 Task: Look for space in Voiron, France from 9th June, 2023 to 16th June, 2023 for 2 adults in price range Rs.8000 to Rs.16000. Place can be entire place with 2 bedrooms having 2 beds and 1 bathroom. Property type can be house, flat, guest house. Booking option can be shelf check-in. Required host language is English.
Action: Mouse moved to (459, 102)
Screenshot: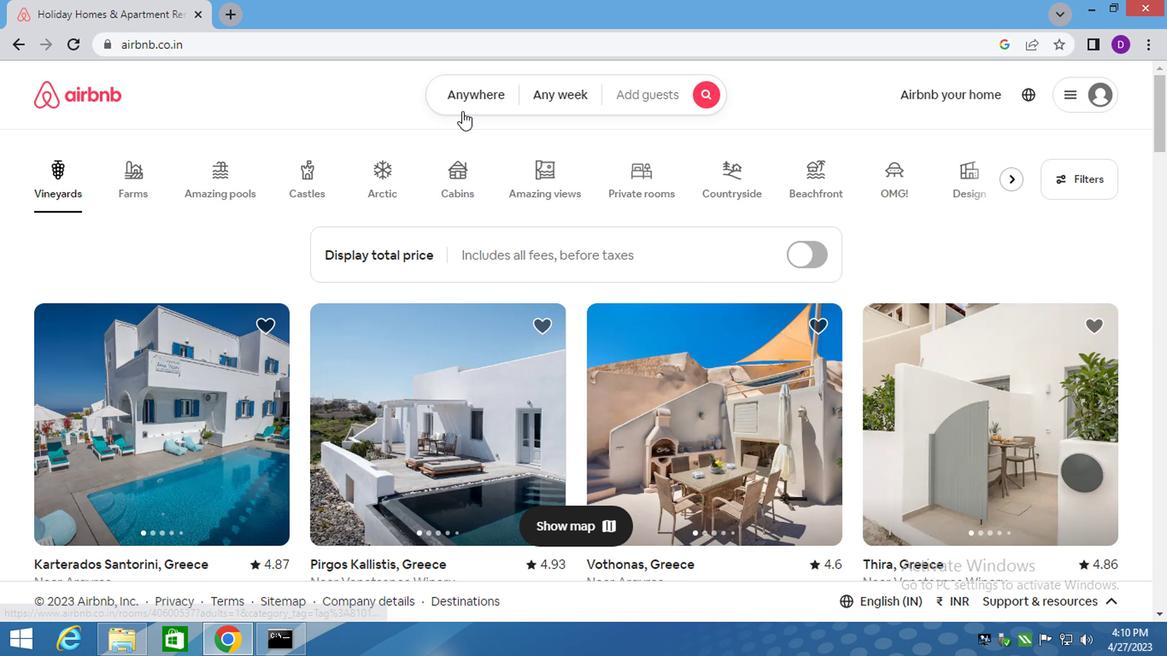 
Action: Mouse pressed left at (459, 102)
Screenshot: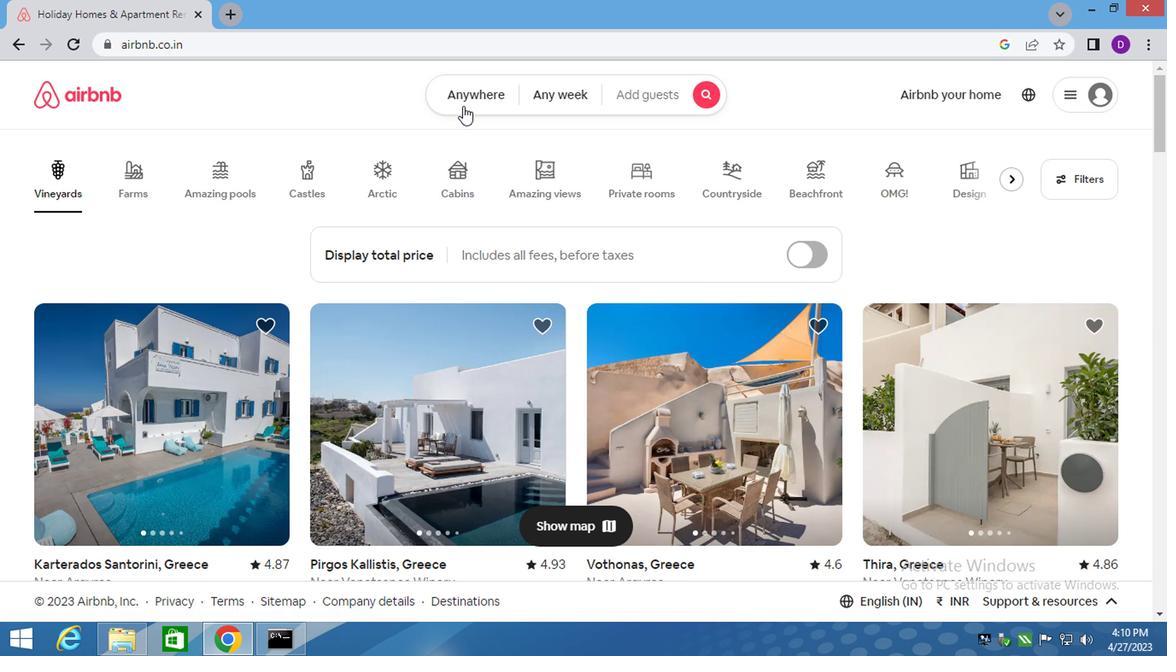 
Action: Mouse moved to (297, 164)
Screenshot: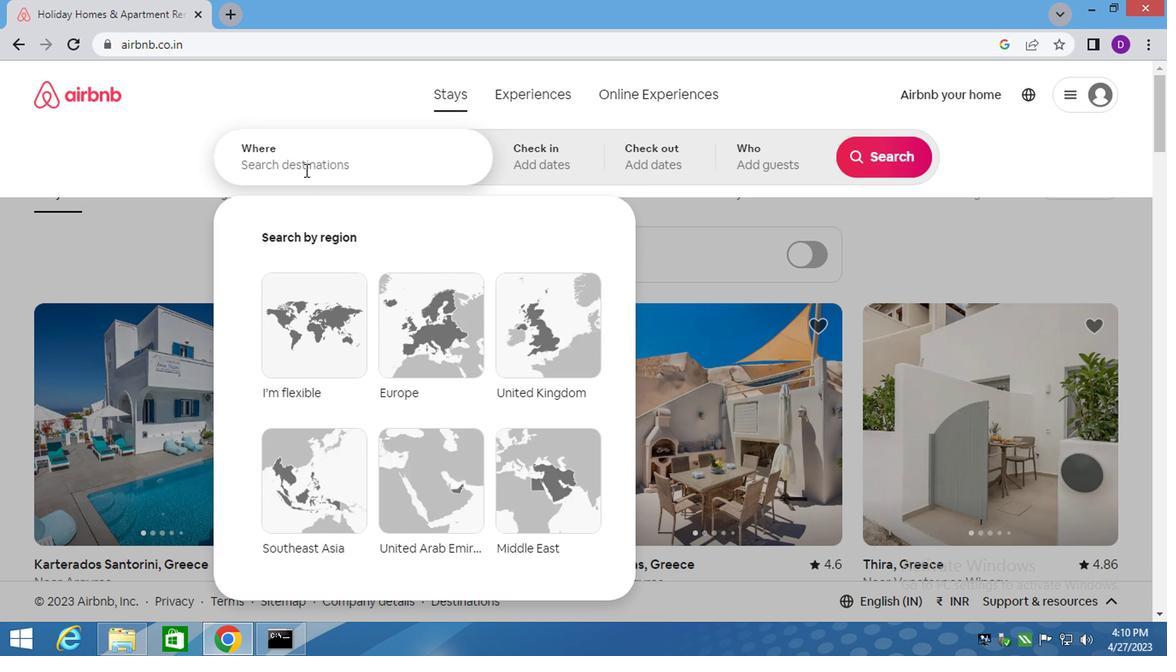 
Action: Mouse pressed left at (297, 164)
Screenshot: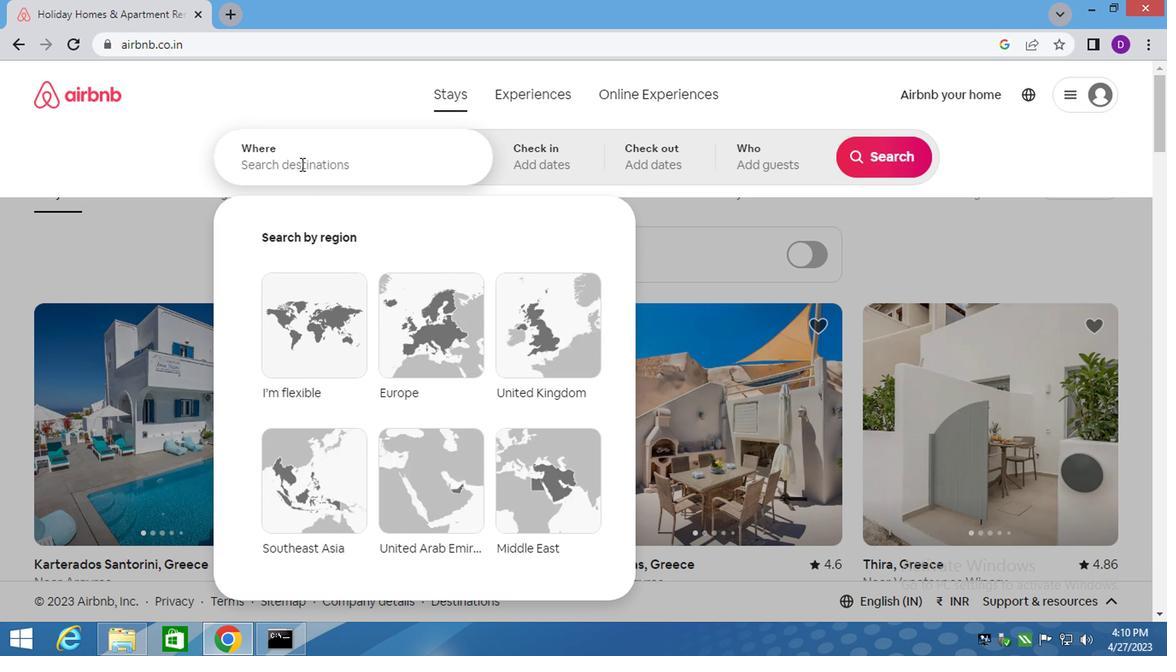 
Action: Key pressed bo<Key.backspace><Key.backspace>voiron,<Key.space>fram<Key.down><Key.enter>
Screenshot: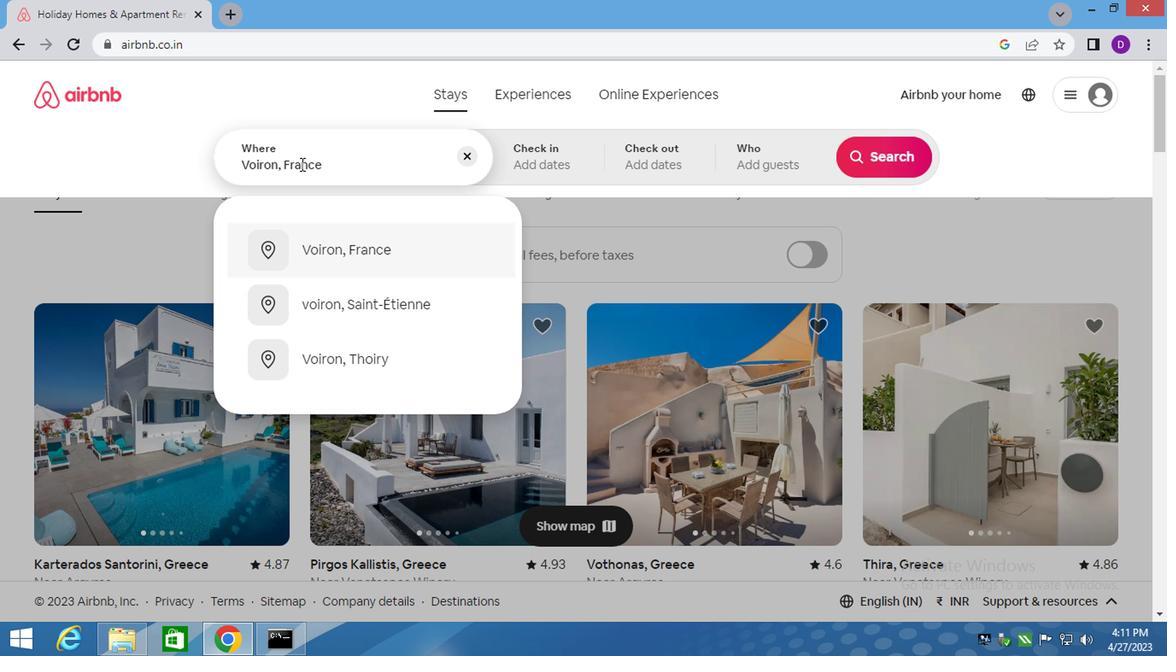 
Action: Mouse moved to (874, 297)
Screenshot: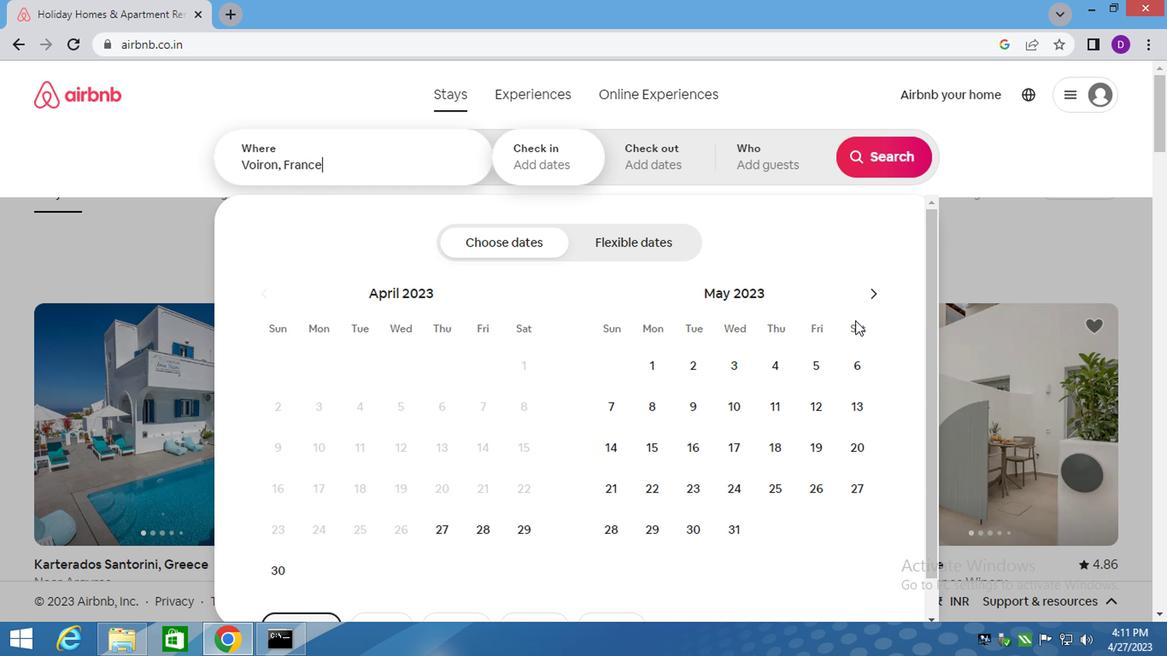 
Action: Mouse pressed left at (874, 297)
Screenshot: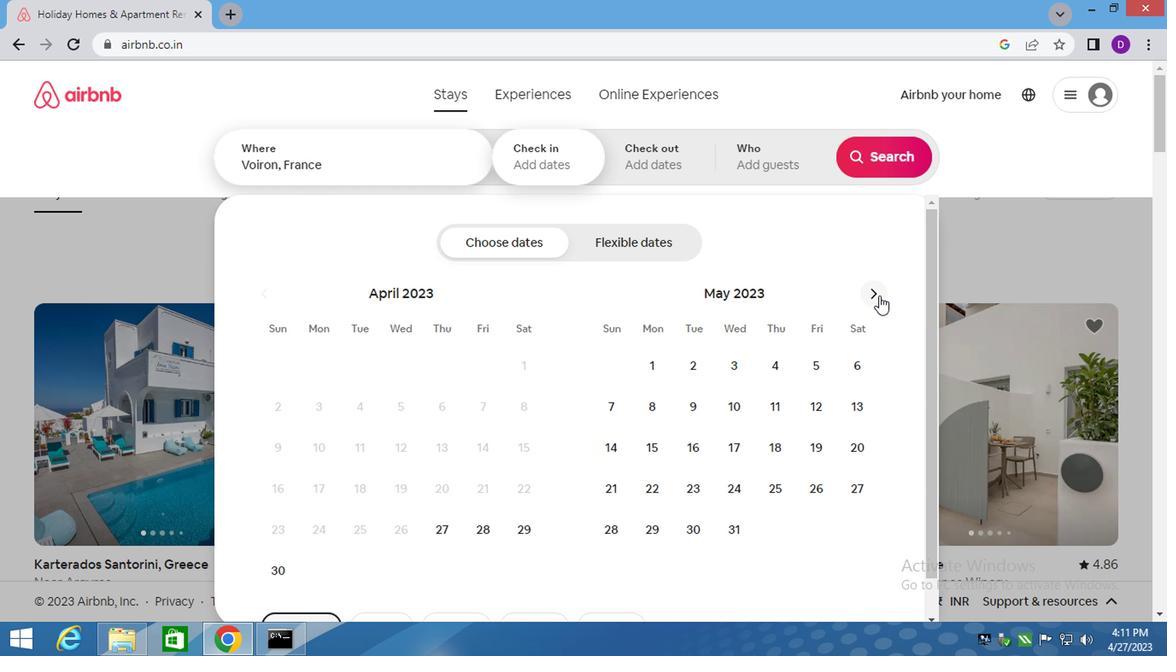 
Action: Mouse moved to (819, 404)
Screenshot: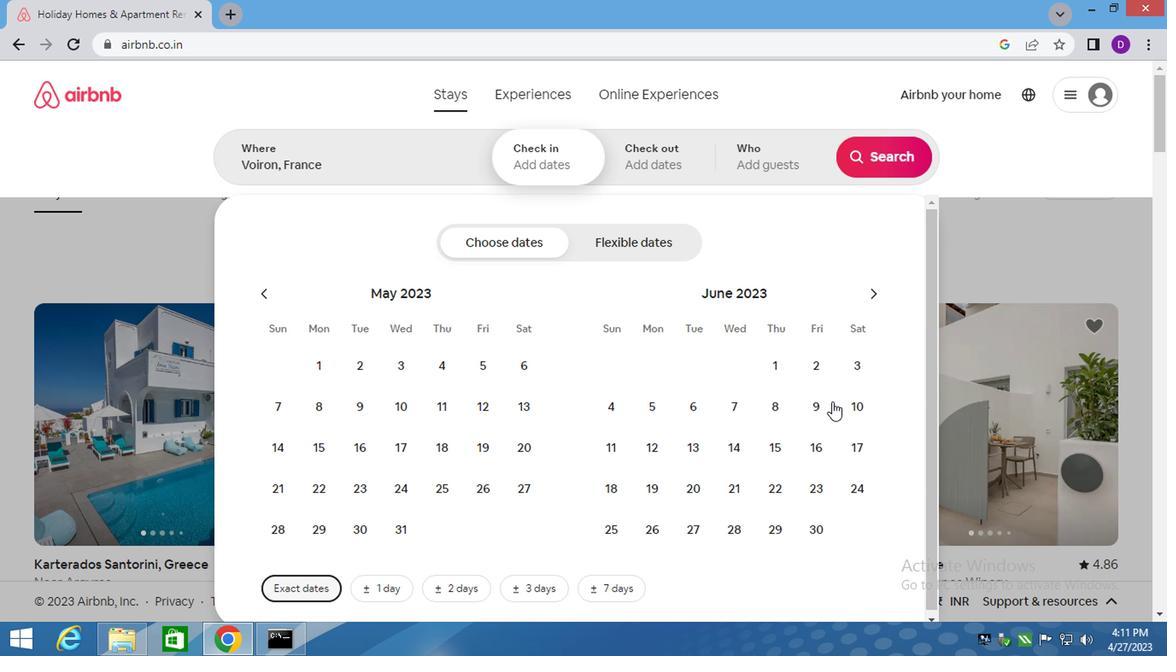 
Action: Mouse pressed left at (819, 404)
Screenshot: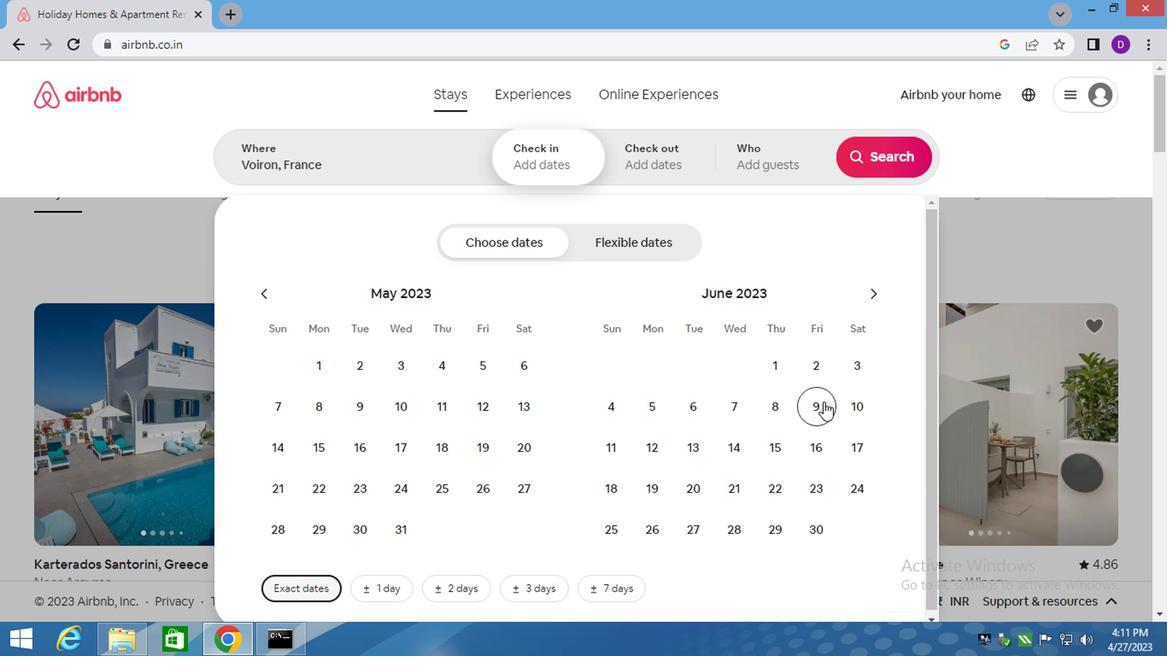 
Action: Mouse moved to (814, 452)
Screenshot: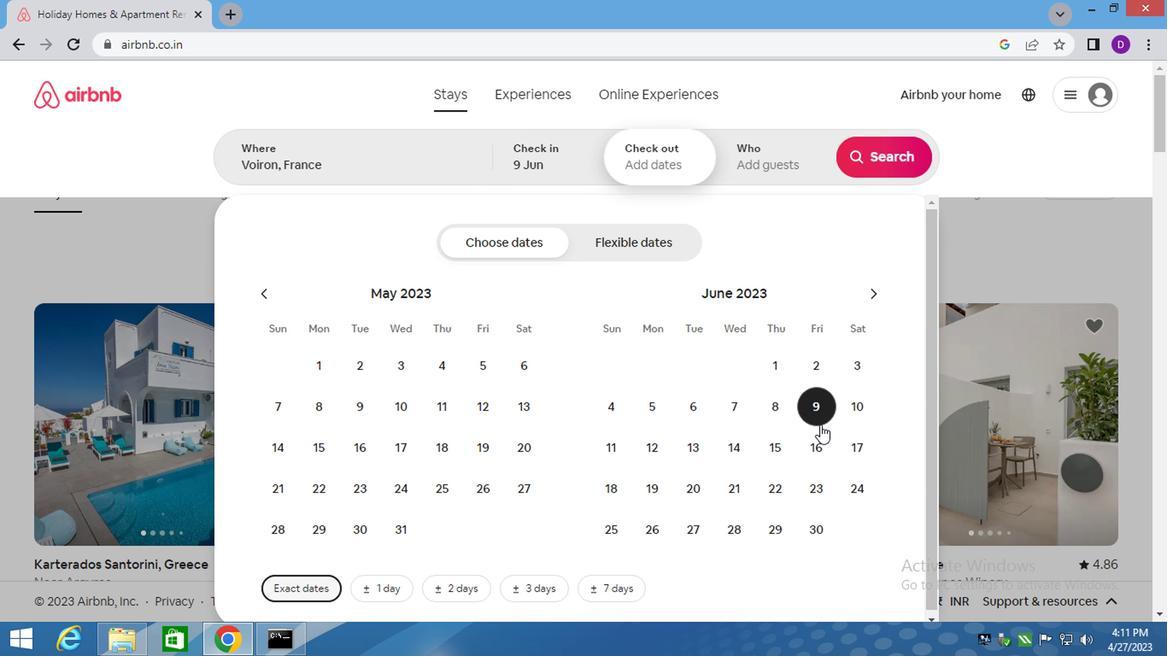 
Action: Mouse pressed left at (814, 452)
Screenshot: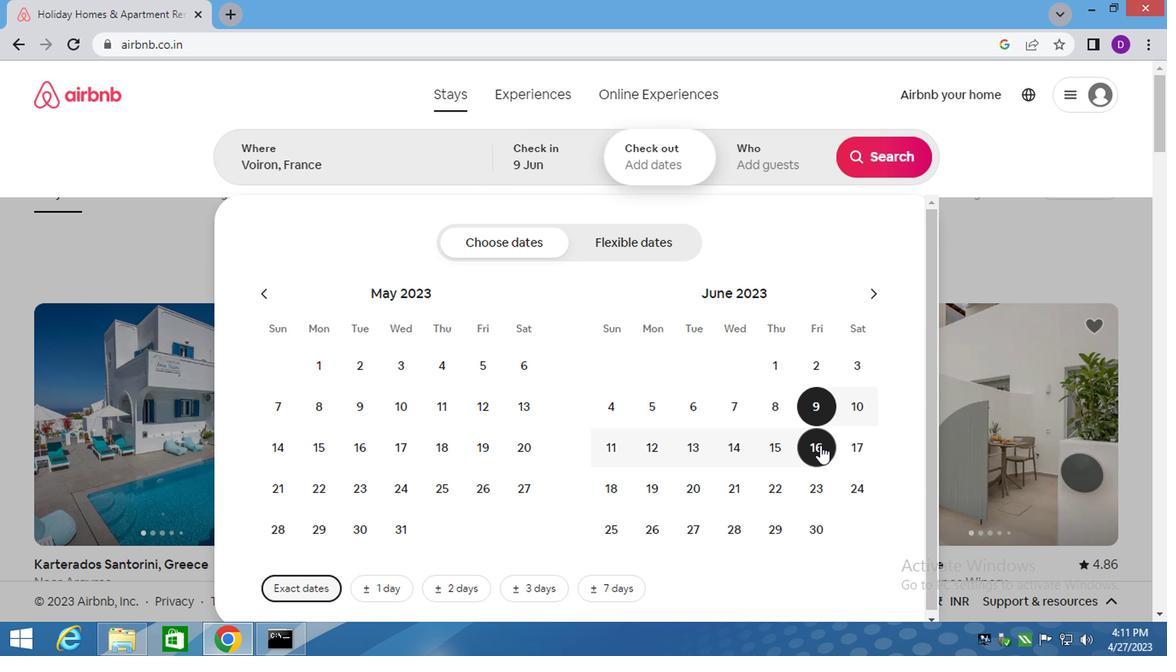 
Action: Mouse moved to (741, 161)
Screenshot: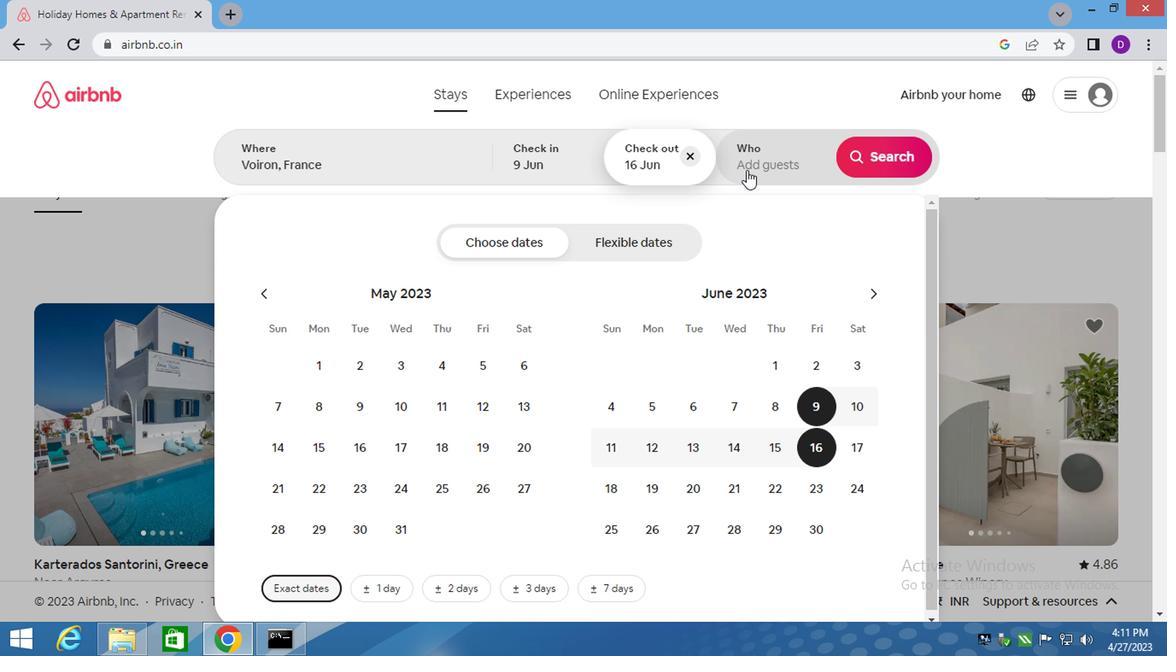 
Action: Mouse pressed left at (741, 161)
Screenshot: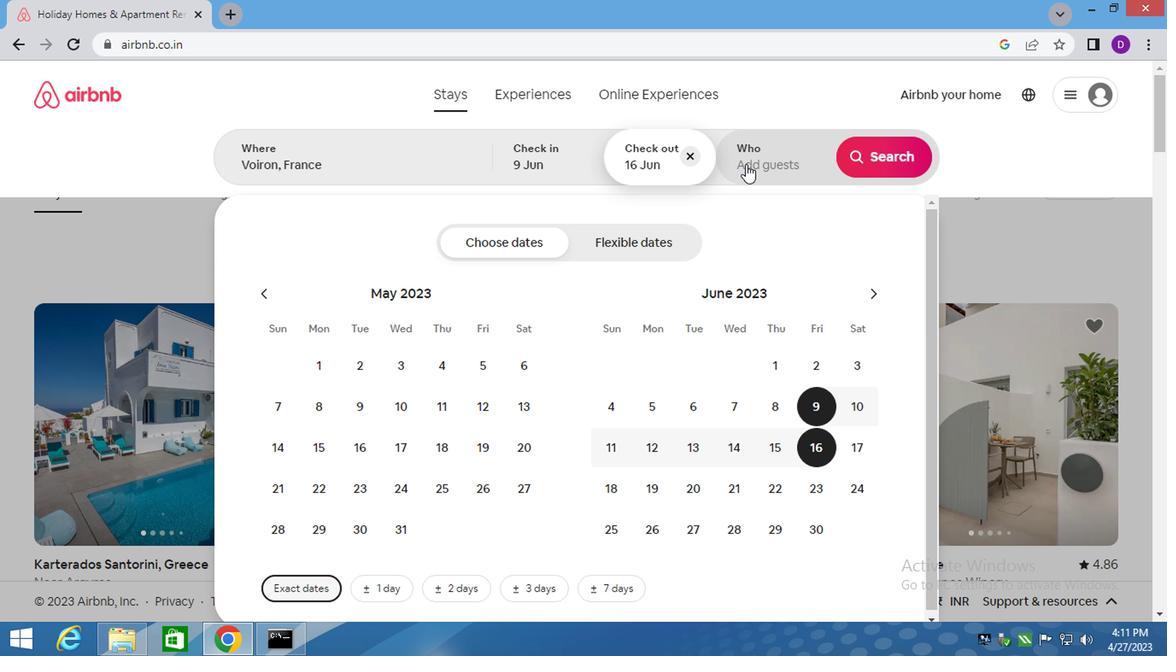 
Action: Mouse moved to (886, 246)
Screenshot: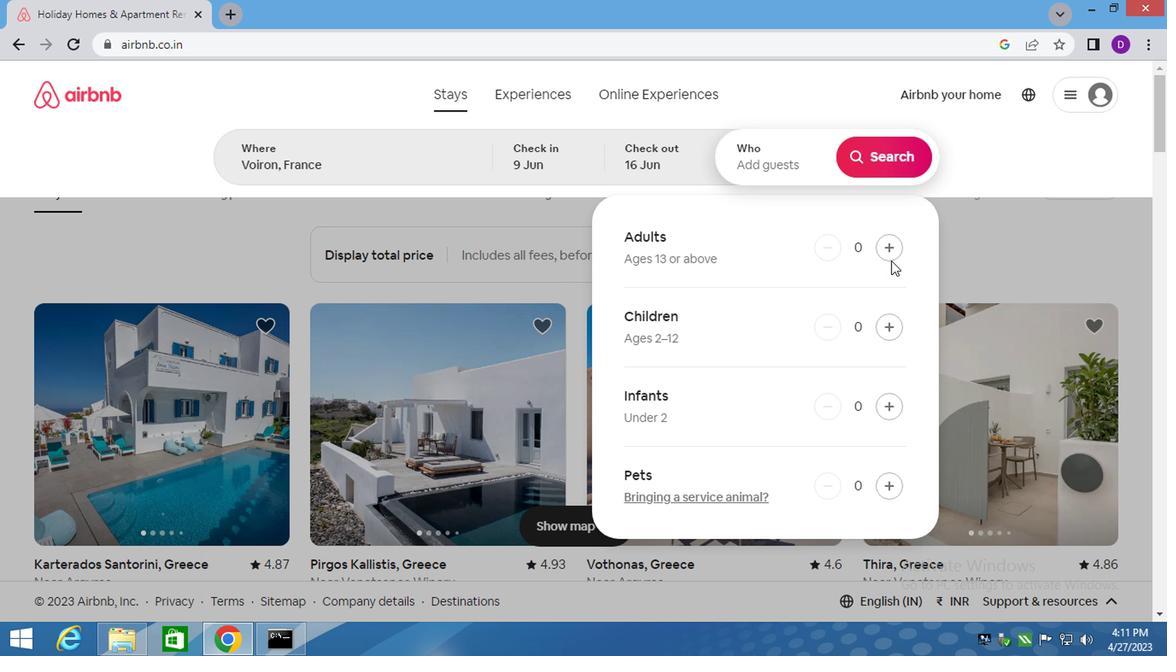 
Action: Mouse pressed left at (886, 246)
Screenshot: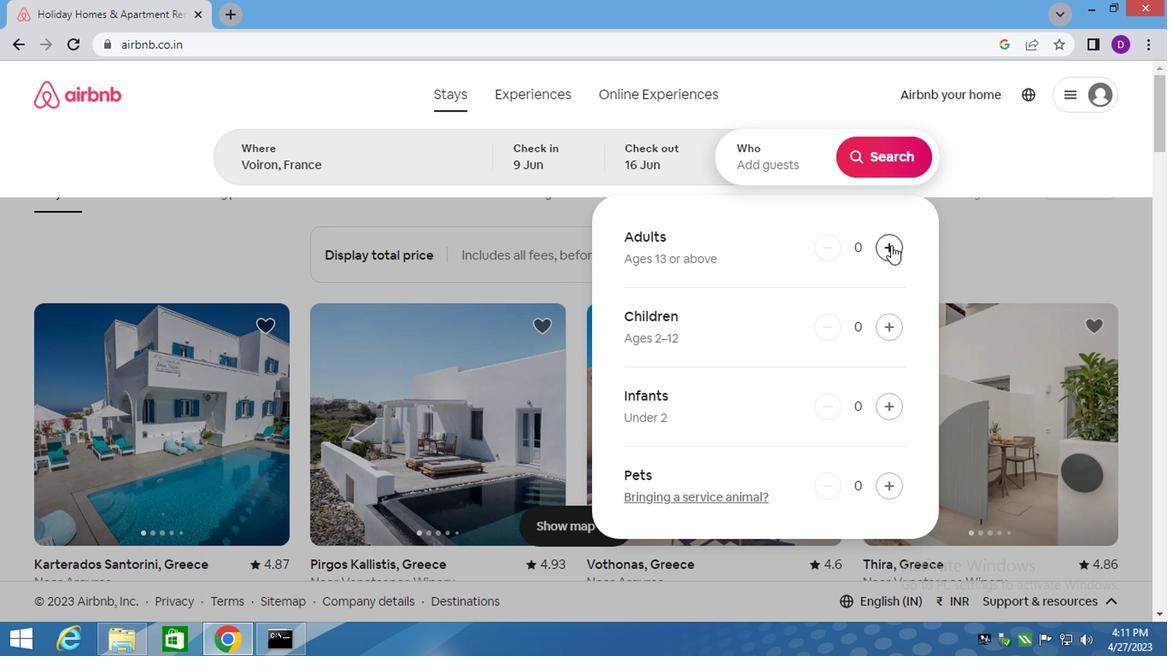 
Action: Mouse pressed left at (886, 246)
Screenshot: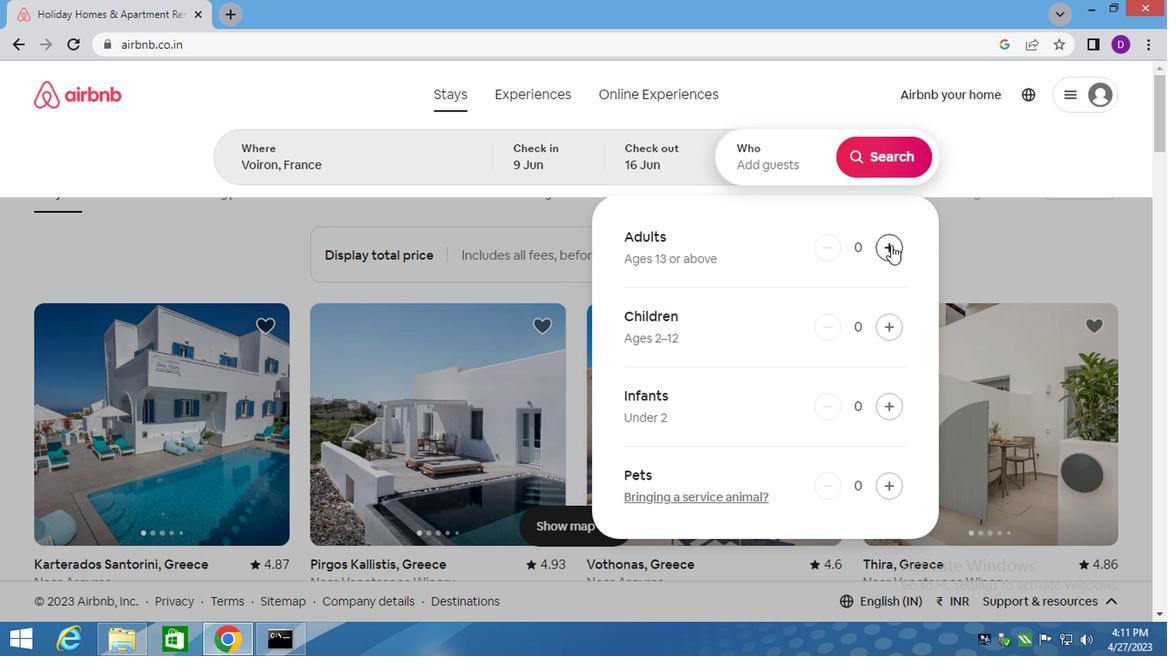 
Action: Mouse moved to (888, 153)
Screenshot: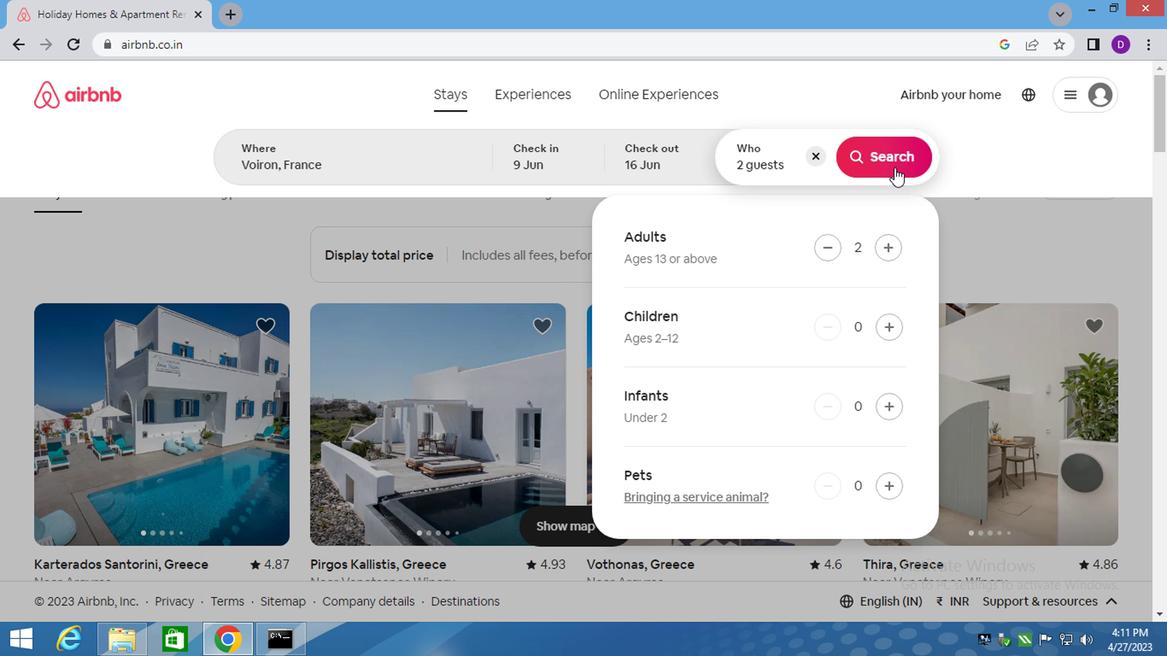 
Action: Mouse pressed left at (888, 153)
Screenshot: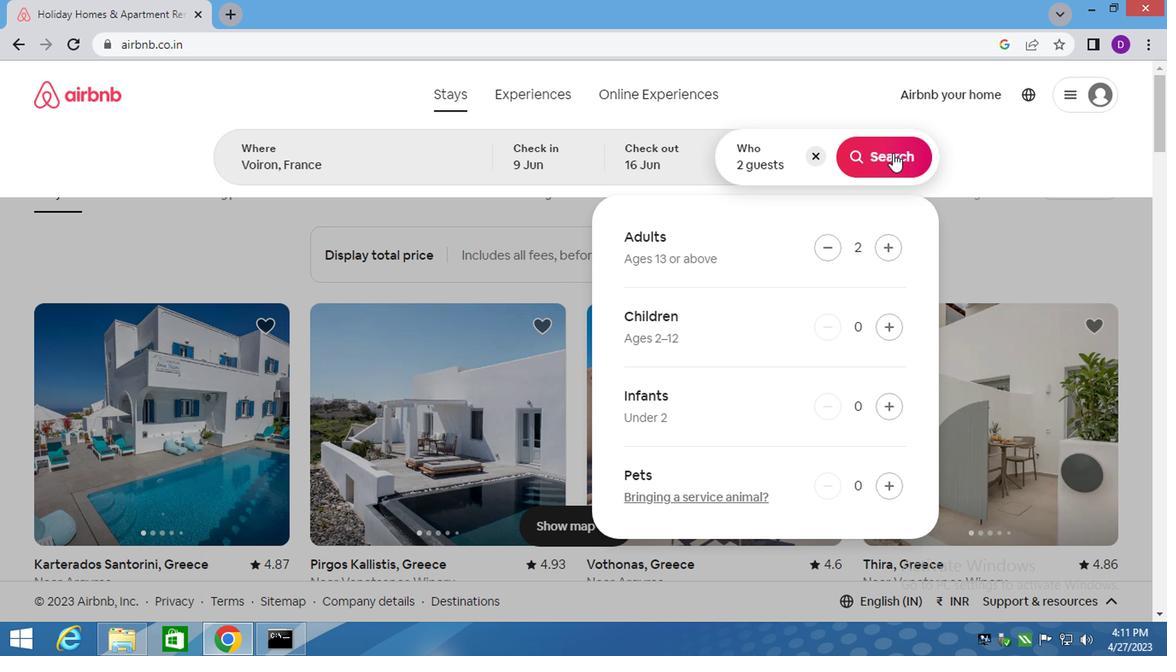
Action: Mouse moved to (1062, 161)
Screenshot: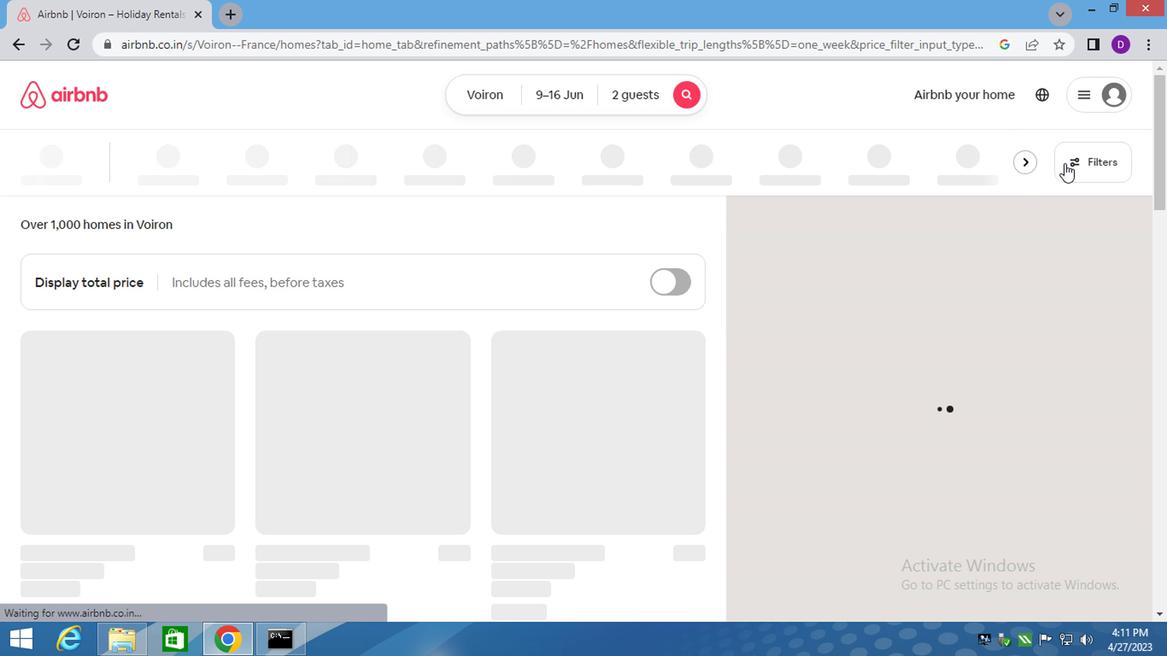 
Action: Mouse pressed left at (1062, 161)
Screenshot: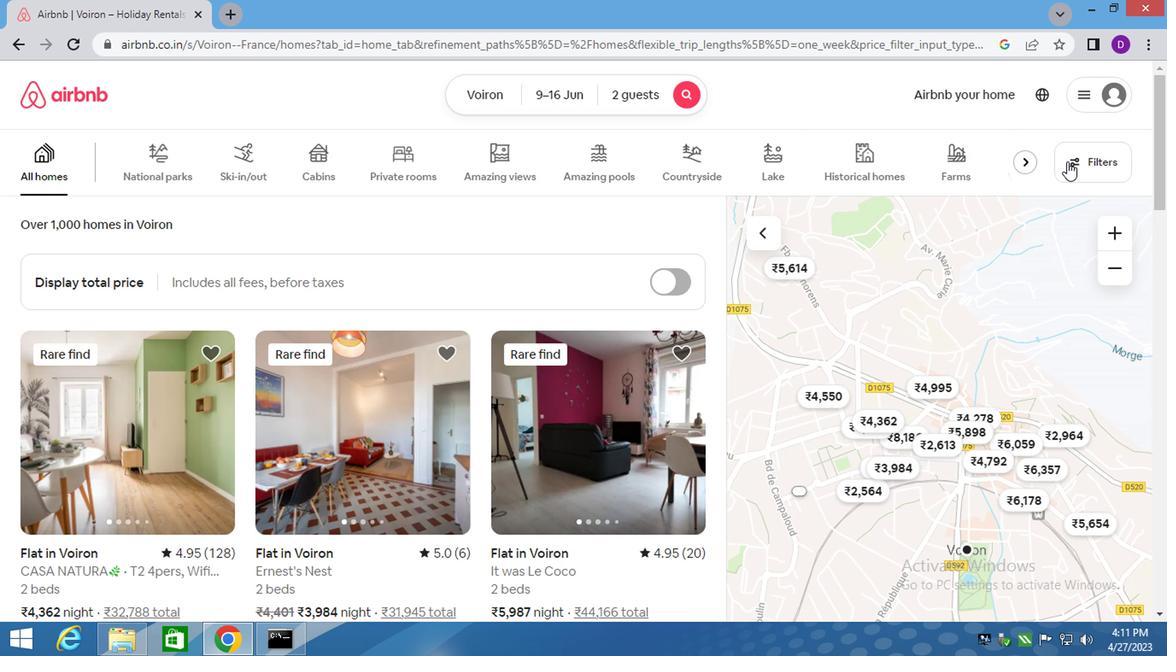 
Action: Mouse moved to (362, 383)
Screenshot: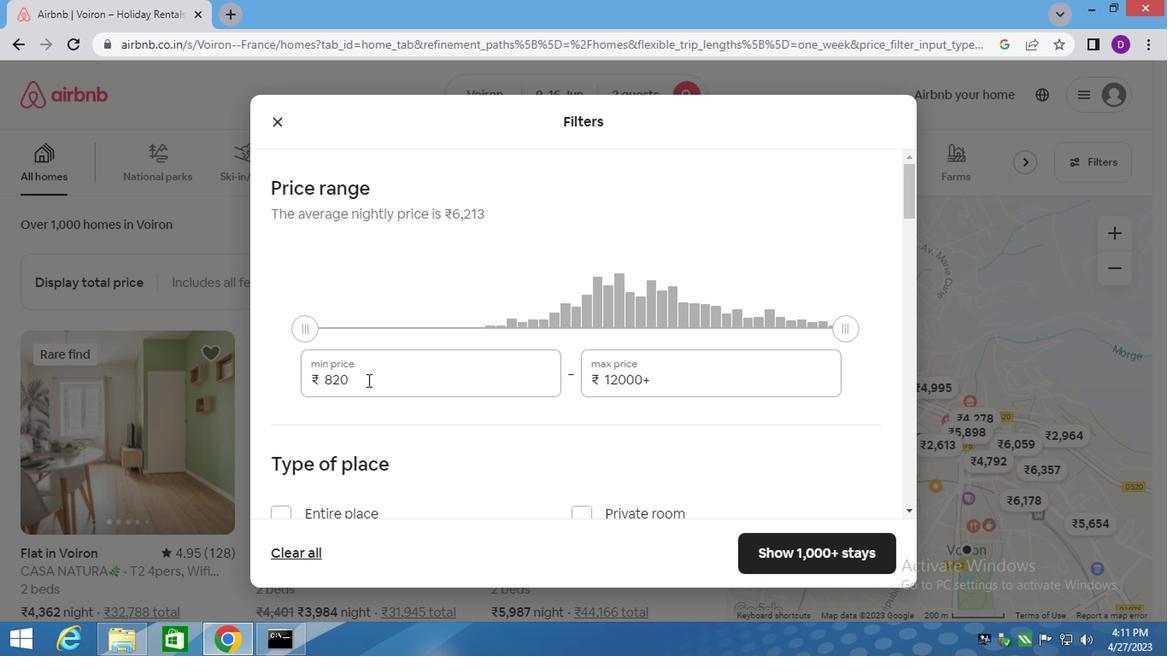 
Action: Mouse pressed left at (362, 383)
Screenshot: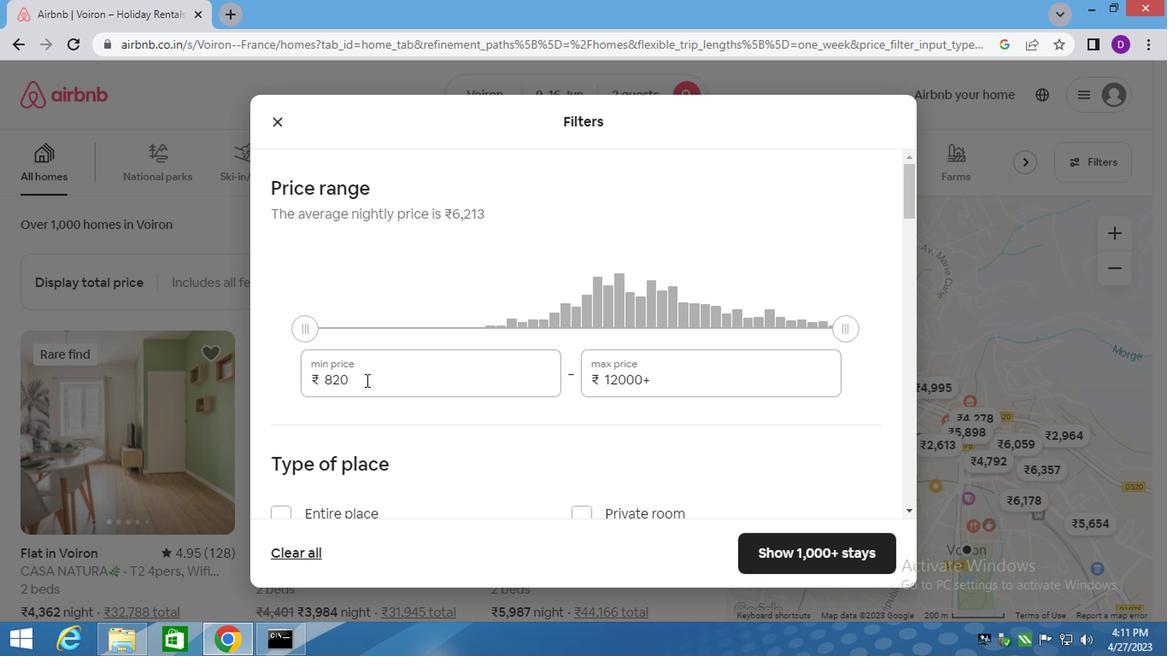 
Action: Mouse pressed left at (362, 383)
Screenshot: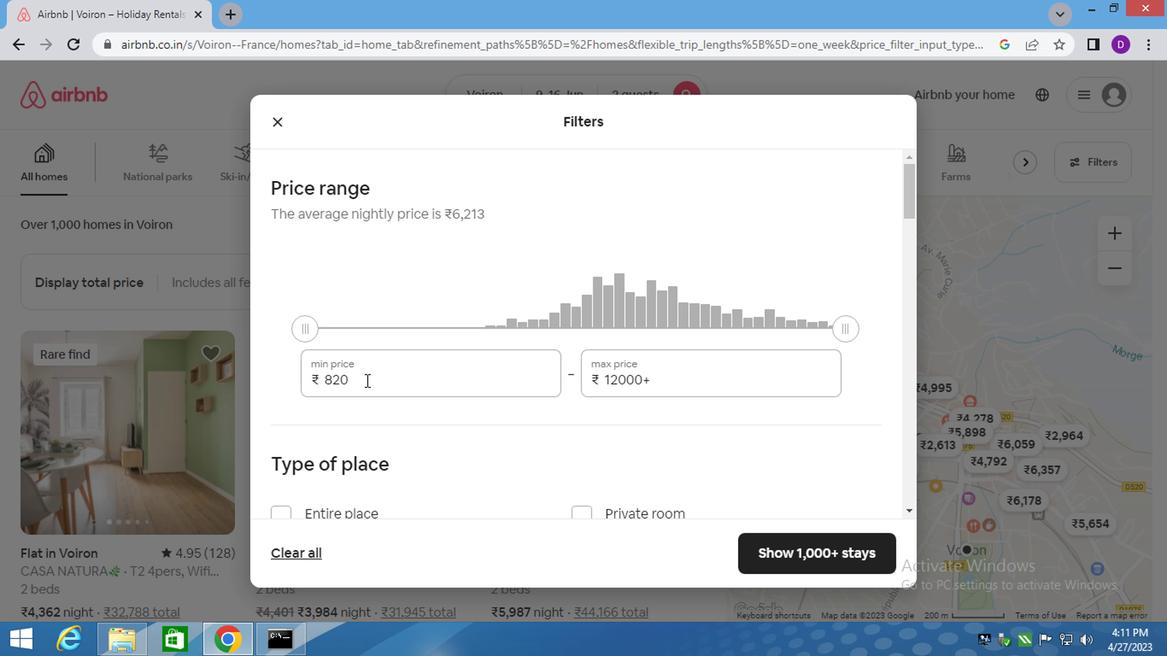 
Action: Key pressed 8000<Key.tab>16000
Screenshot: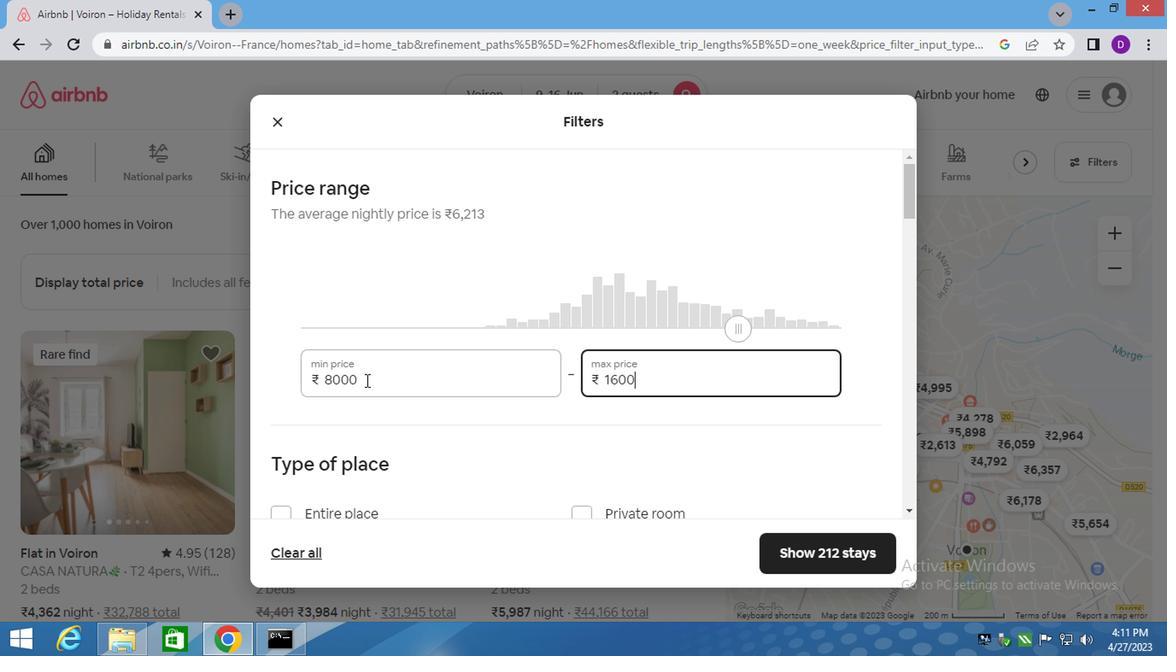 
Action: Mouse moved to (298, 409)
Screenshot: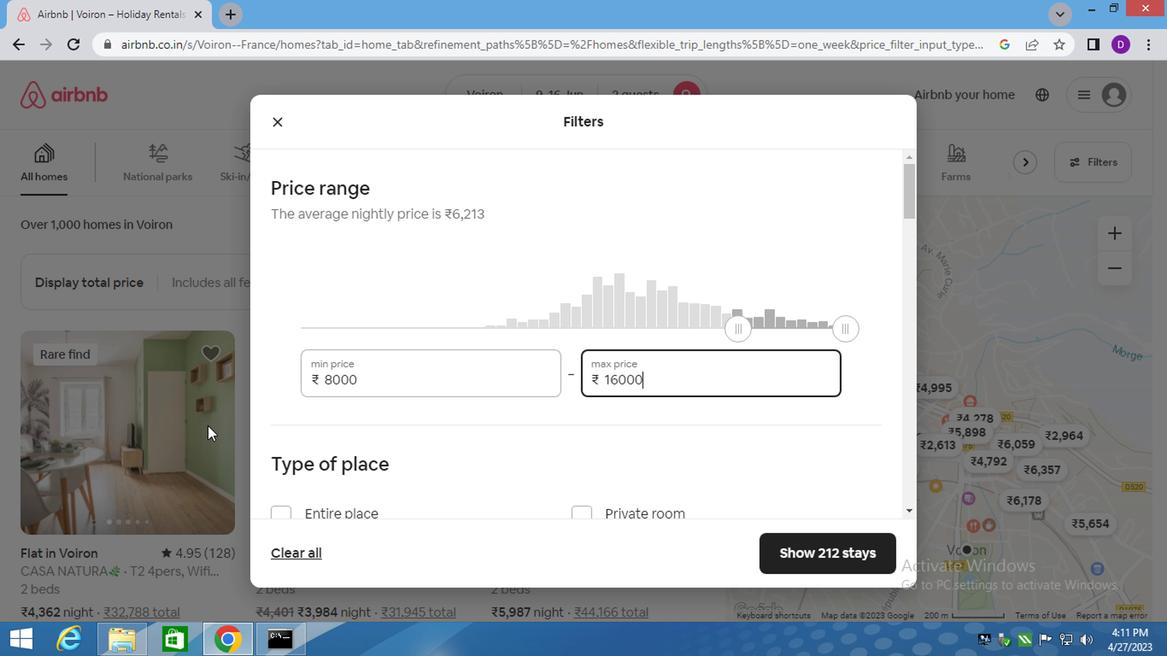 
Action: Mouse scrolled (287, 410) with delta (0, -1)
Screenshot: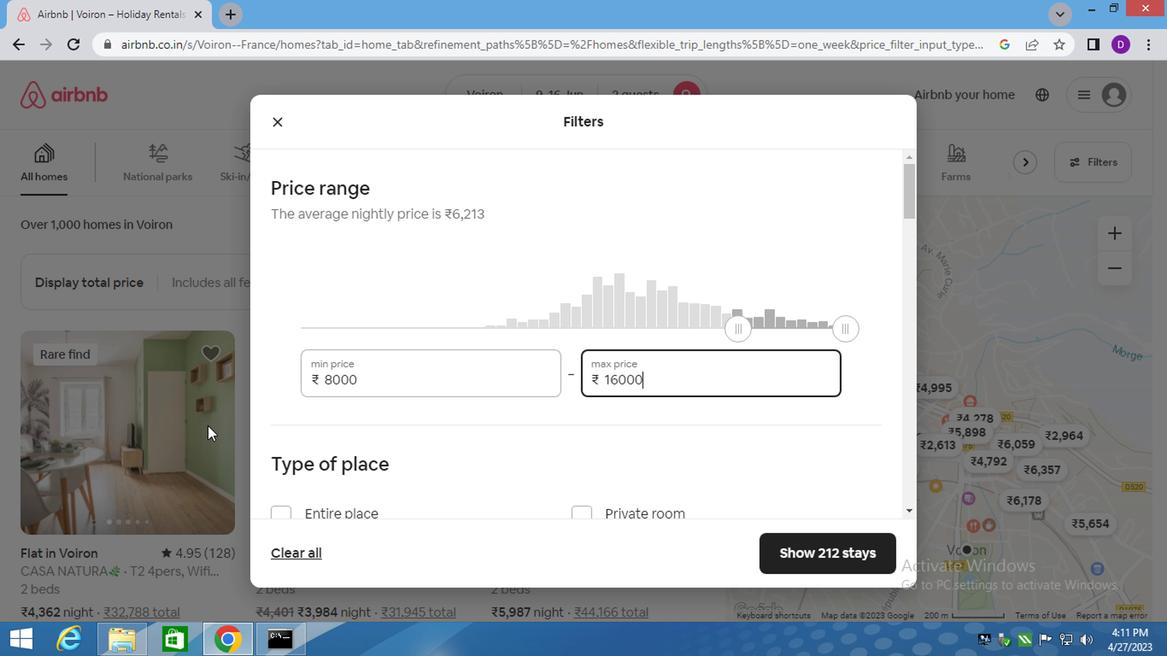 
Action: Mouse moved to (291, 406)
Screenshot: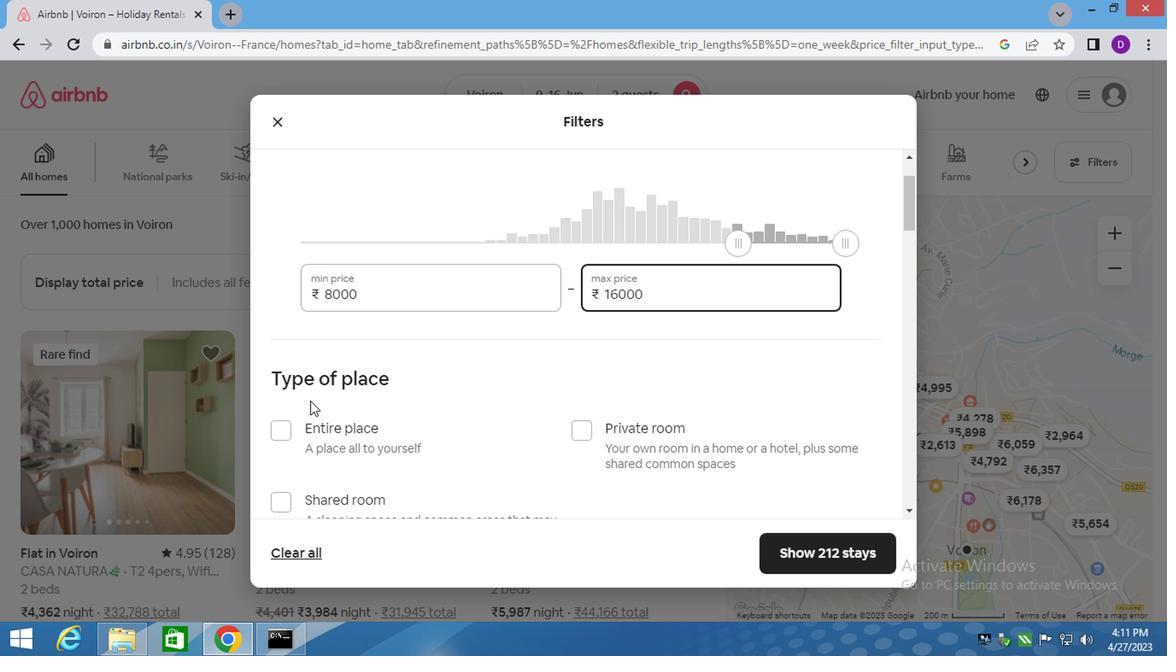 
Action: Mouse scrolled (292, 404) with delta (0, -1)
Screenshot: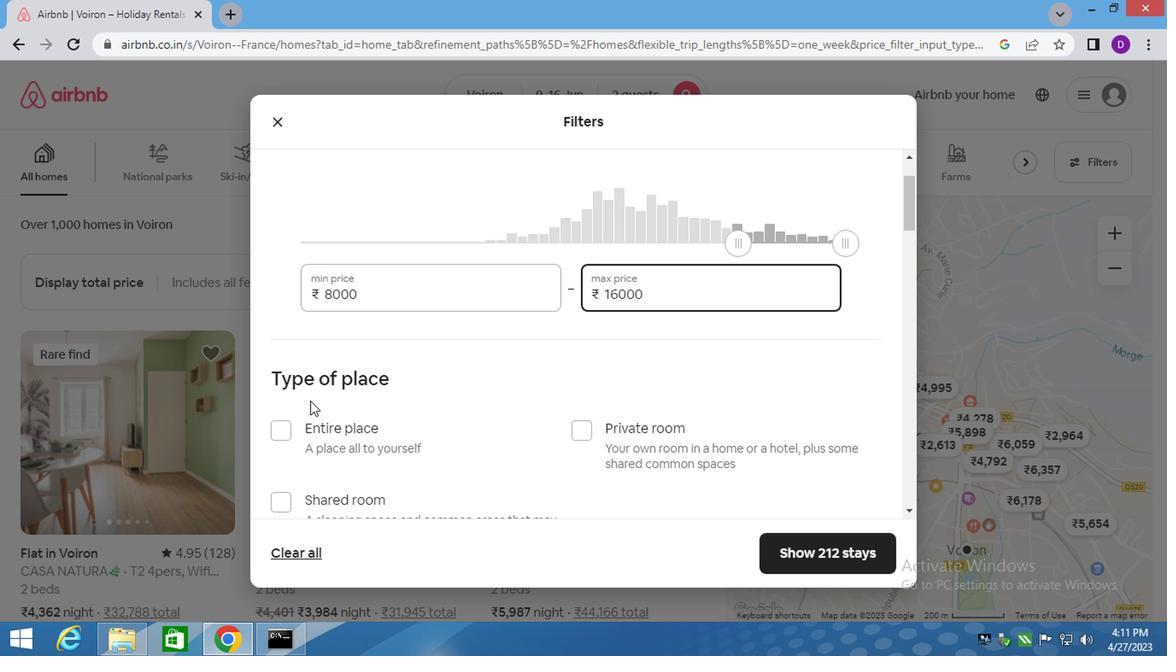 
Action: Mouse moved to (285, 346)
Screenshot: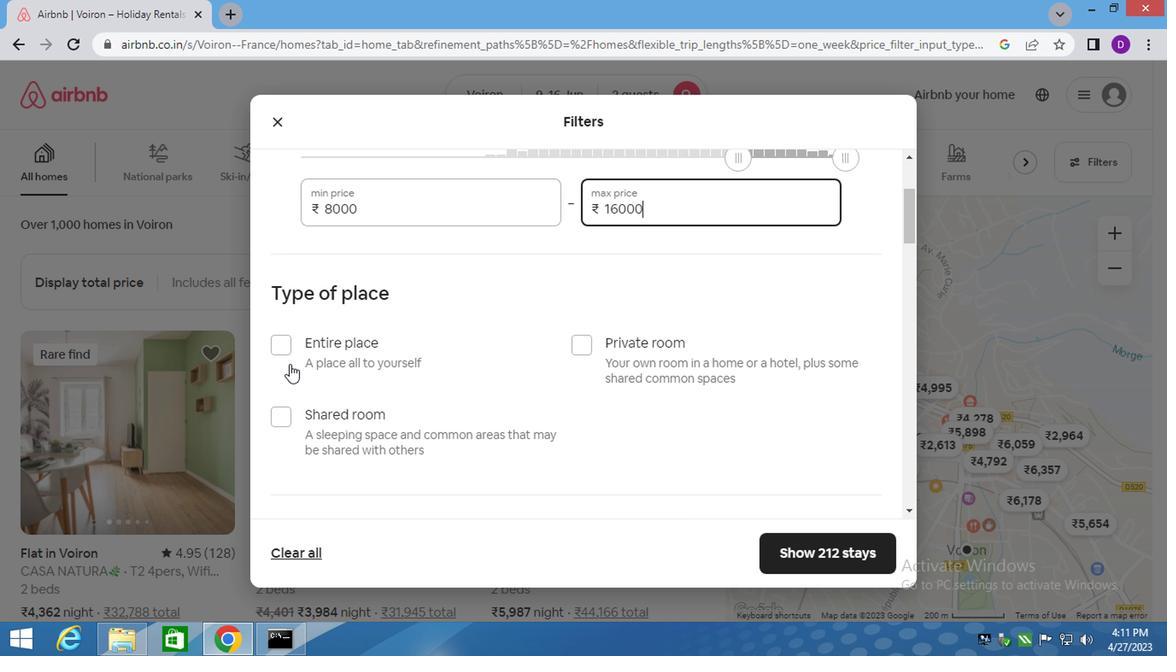 
Action: Mouse pressed left at (285, 346)
Screenshot: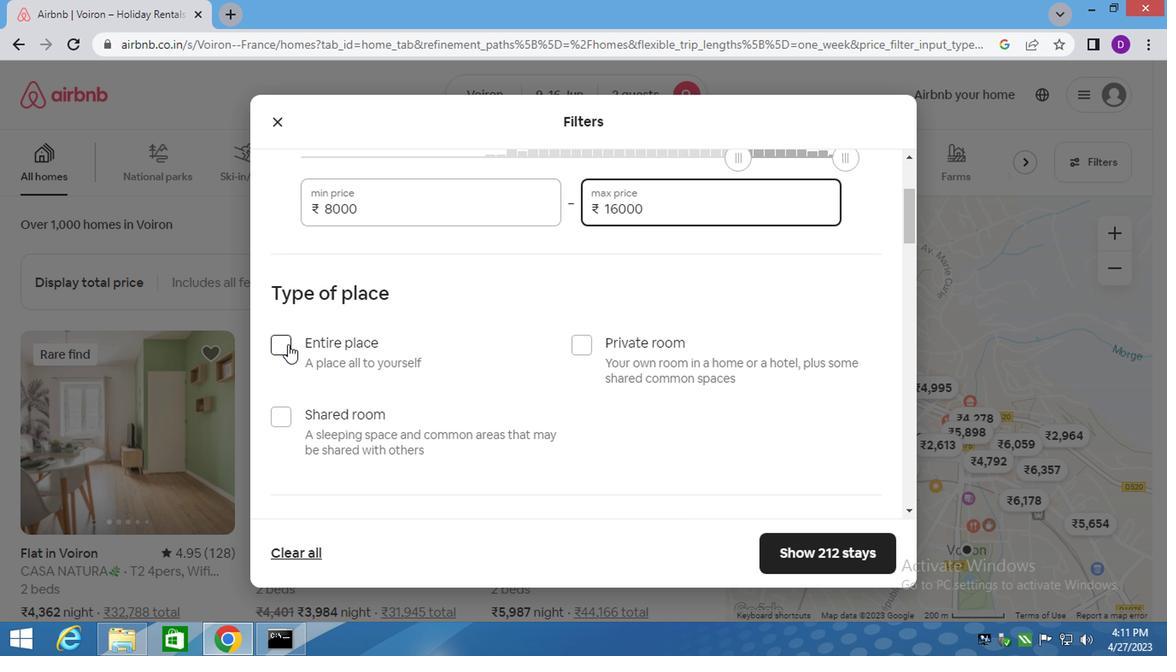 
Action: Mouse moved to (480, 338)
Screenshot: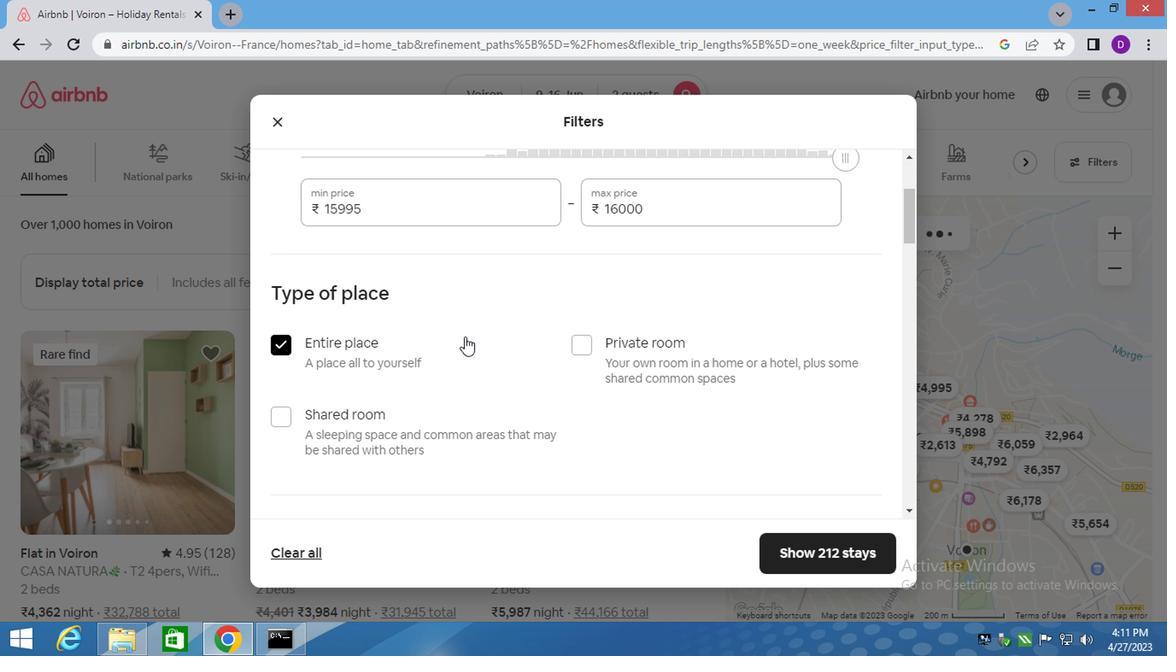 
Action: Mouse scrolled (480, 336) with delta (0, -1)
Screenshot: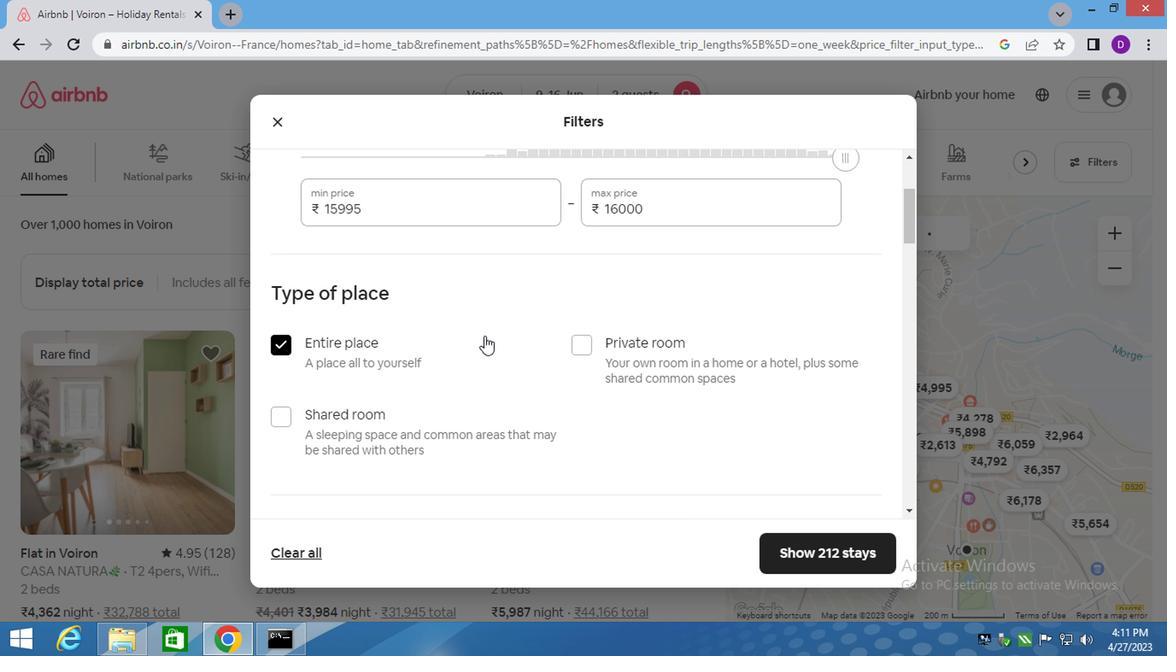 
Action: Mouse scrolled (480, 336) with delta (0, -1)
Screenshot: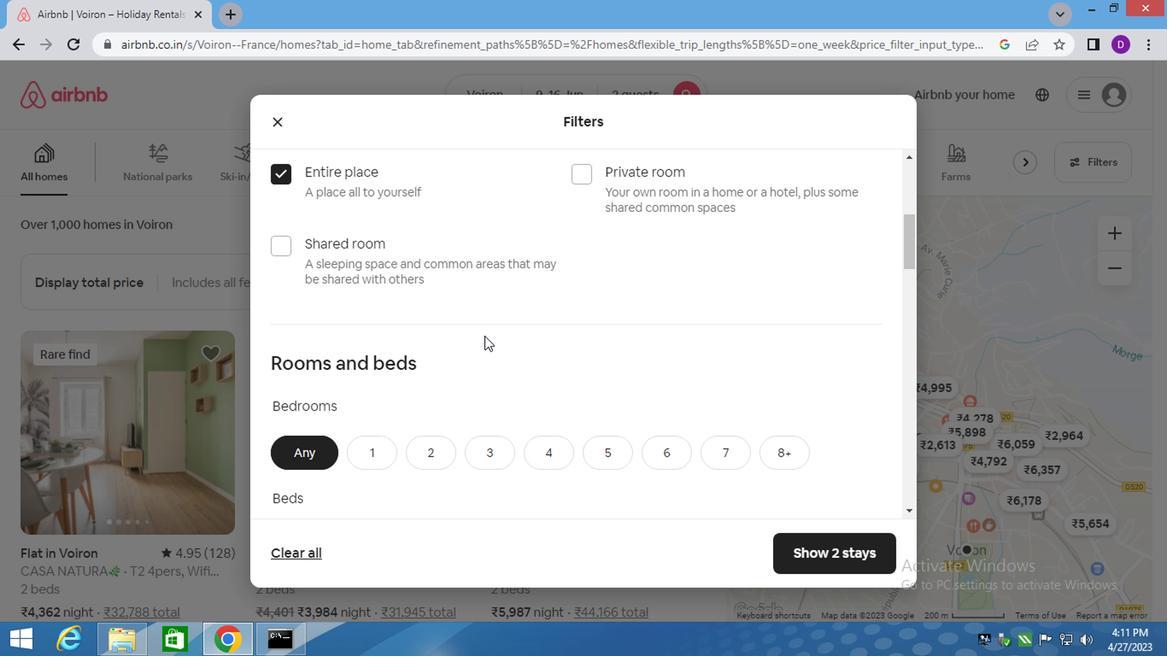 
Action: Mouse scrolled (480, 336) with delta (0, -1)
Screenshot: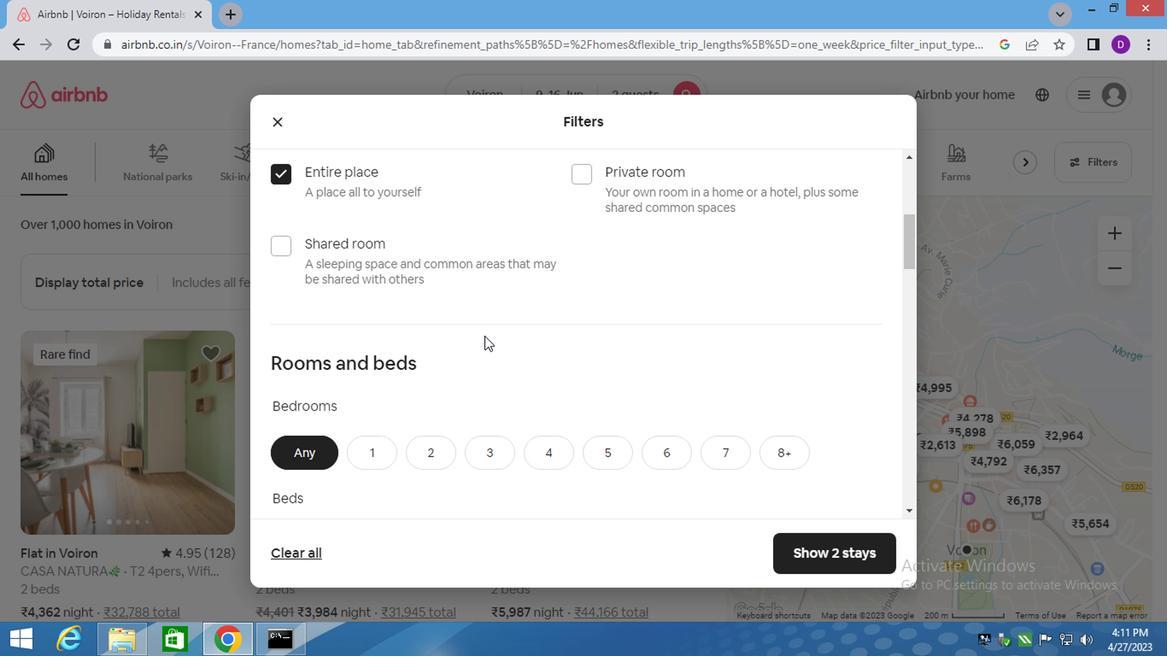 
Action: Mouse moved to (448, 324)
Screenshot: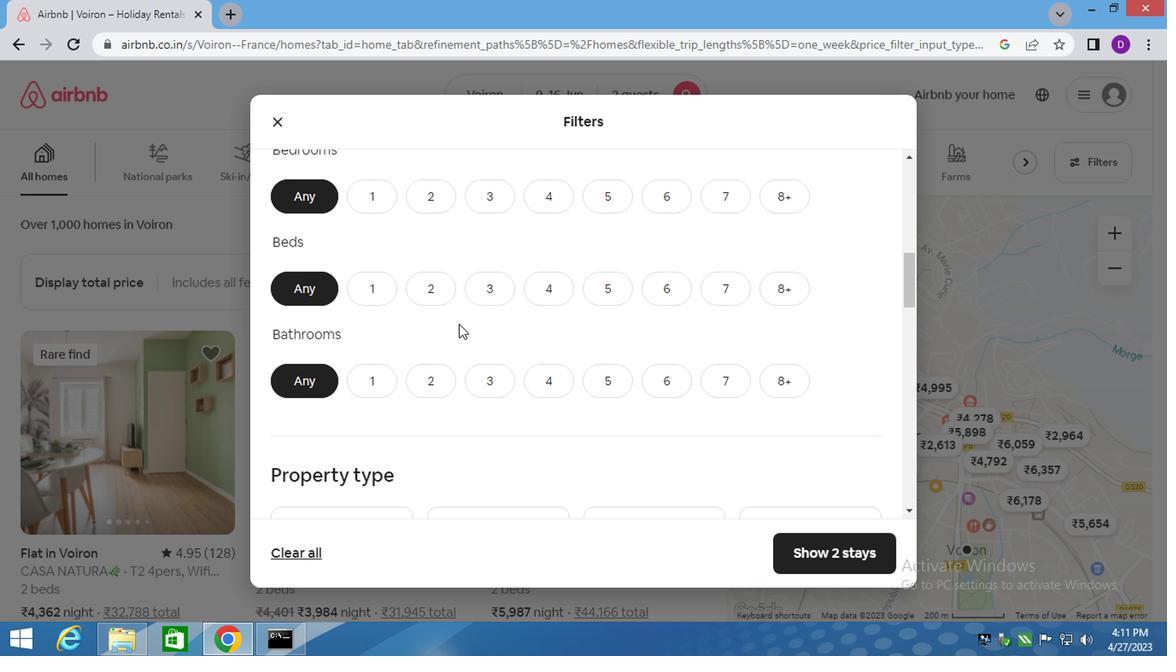 
Action: Mouse scrolled (455, 327) with delta (0, 1)
Screenshot: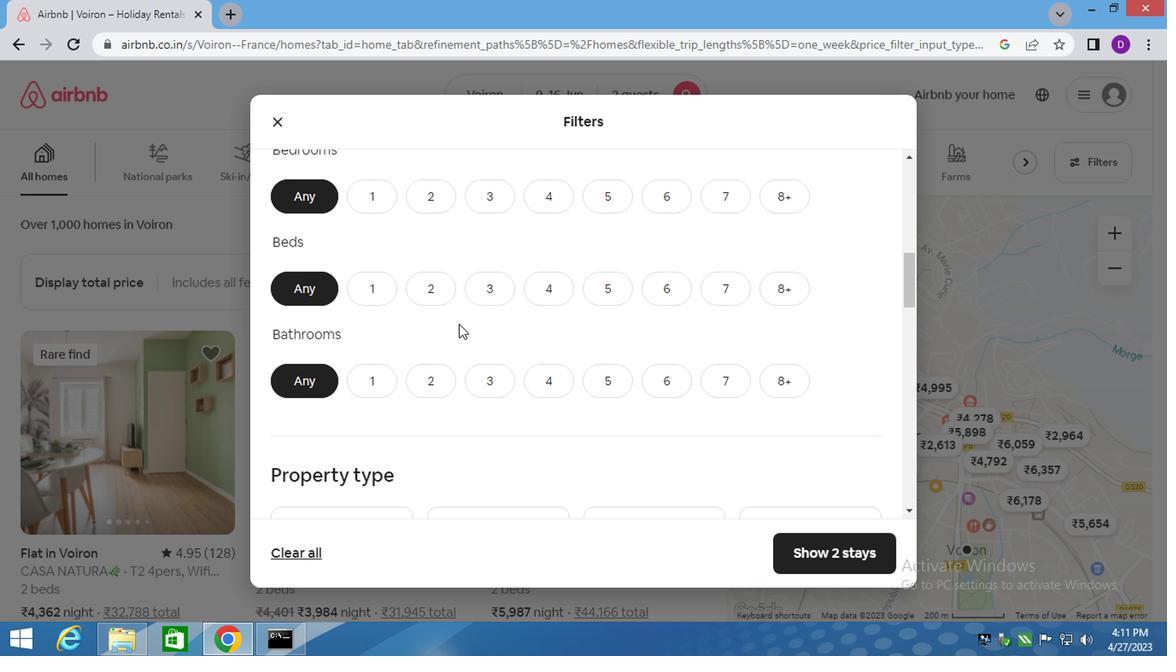 
Action: Mouse moved to (429, 291)
Screenshot: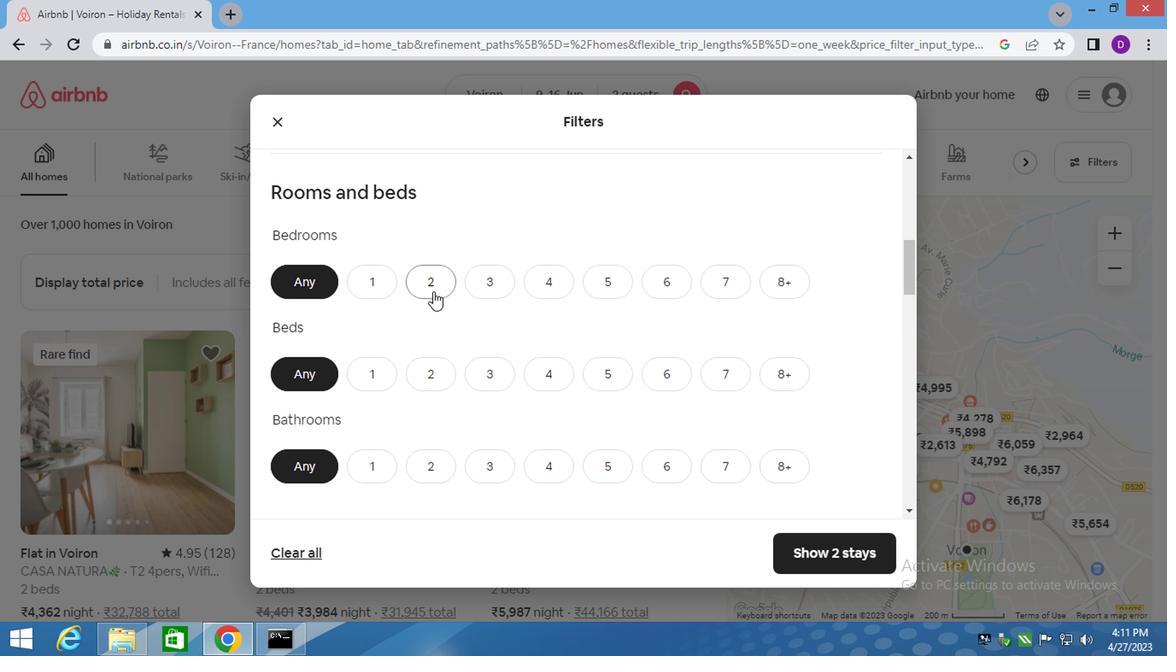 
Action: Mouse pressed left at (429, 291)
Screenshot: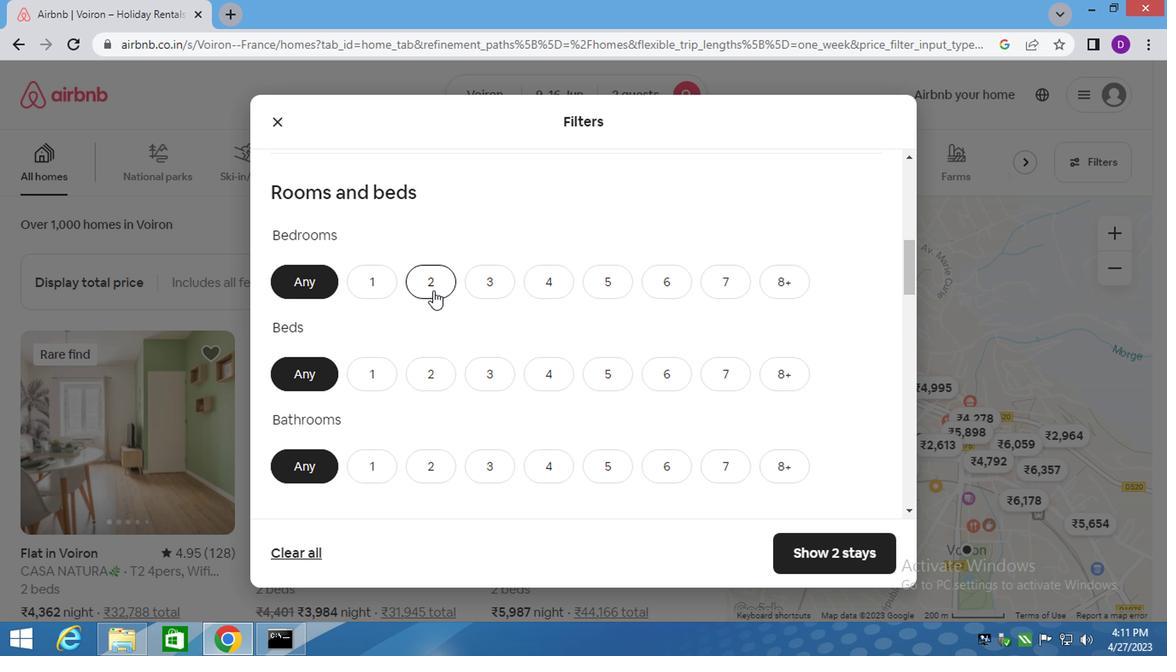 
Action: Mouse moved to (437, 380)
Screenshot: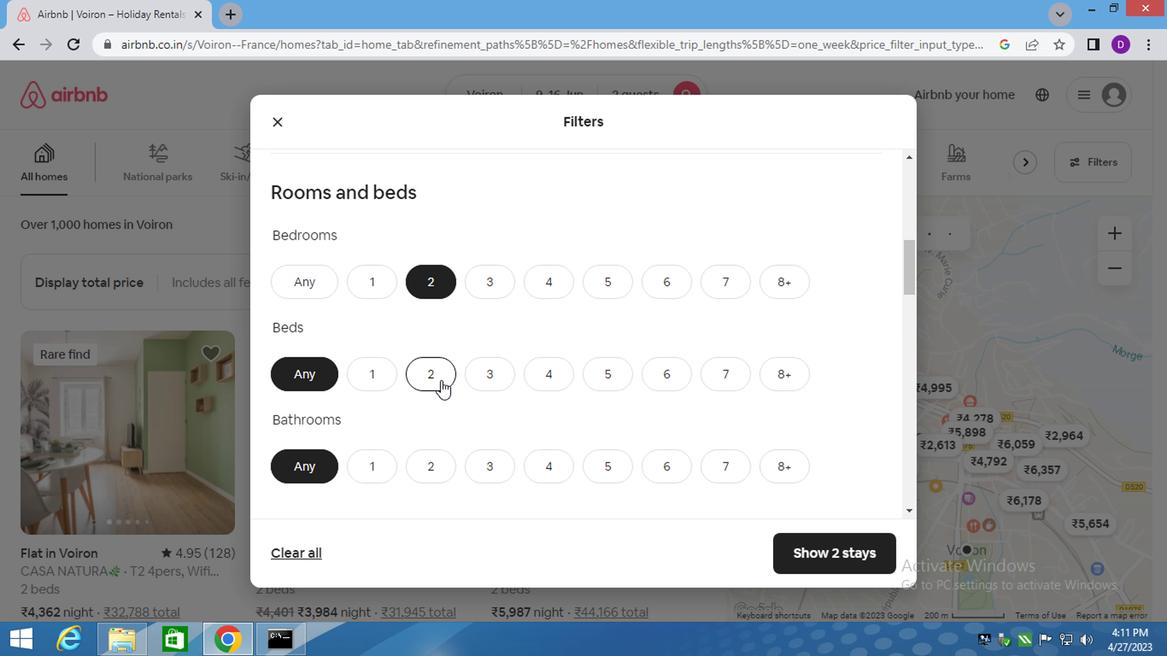 
Action: Mouse pressed left at (437, 380)
Screenshot: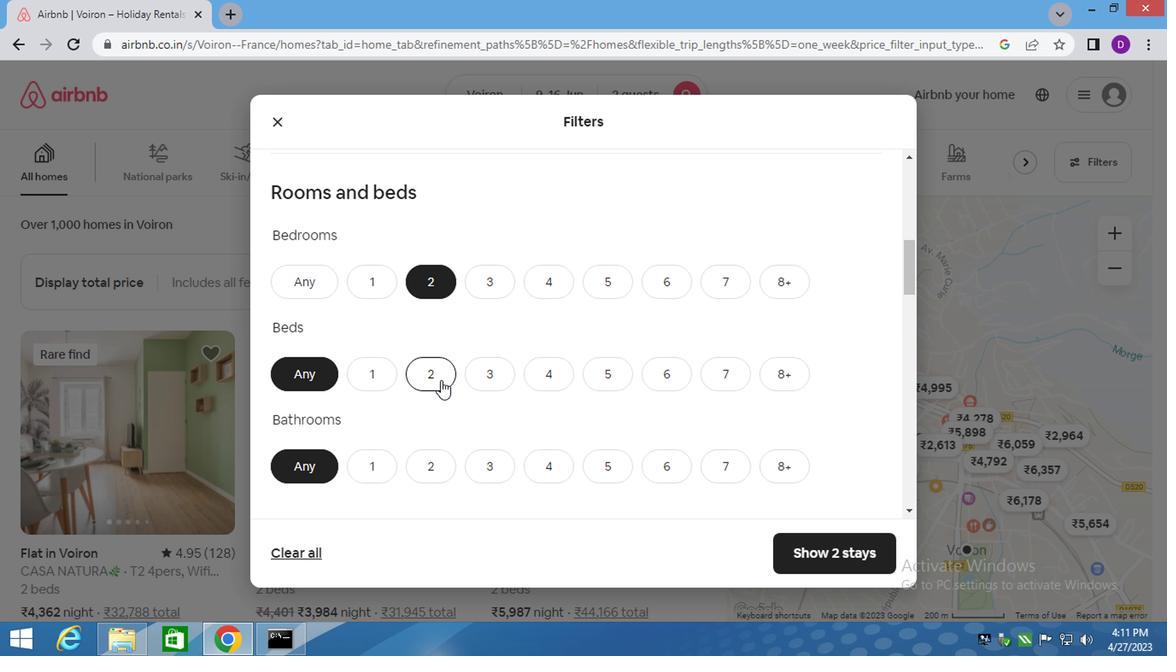 
Action: Mouse moved to (376, 459)
Screenshot: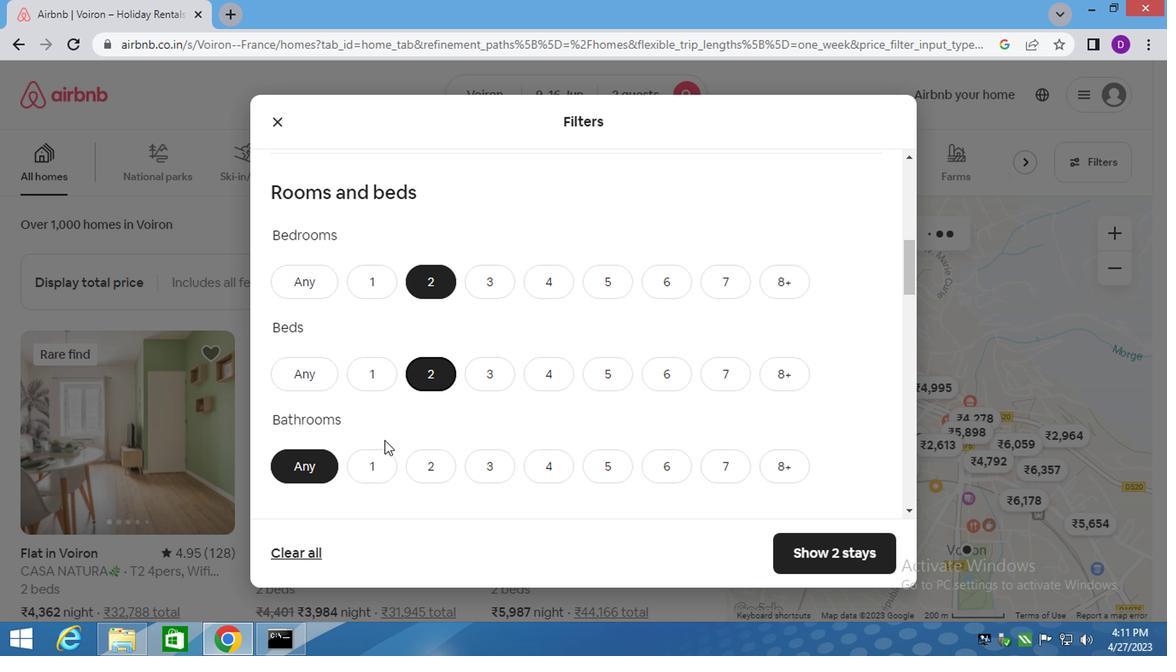
Action: Mouse pressed left at (376, 459)
Screenshot: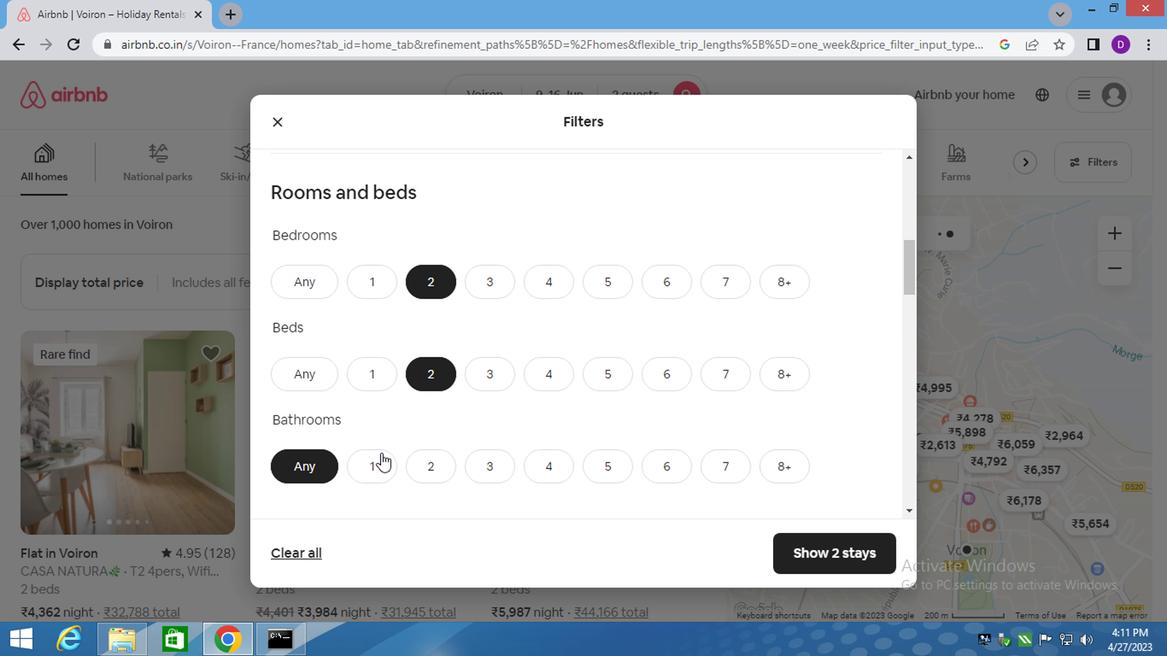 
Action: Mouse moved to (480, 362)
Screenshot: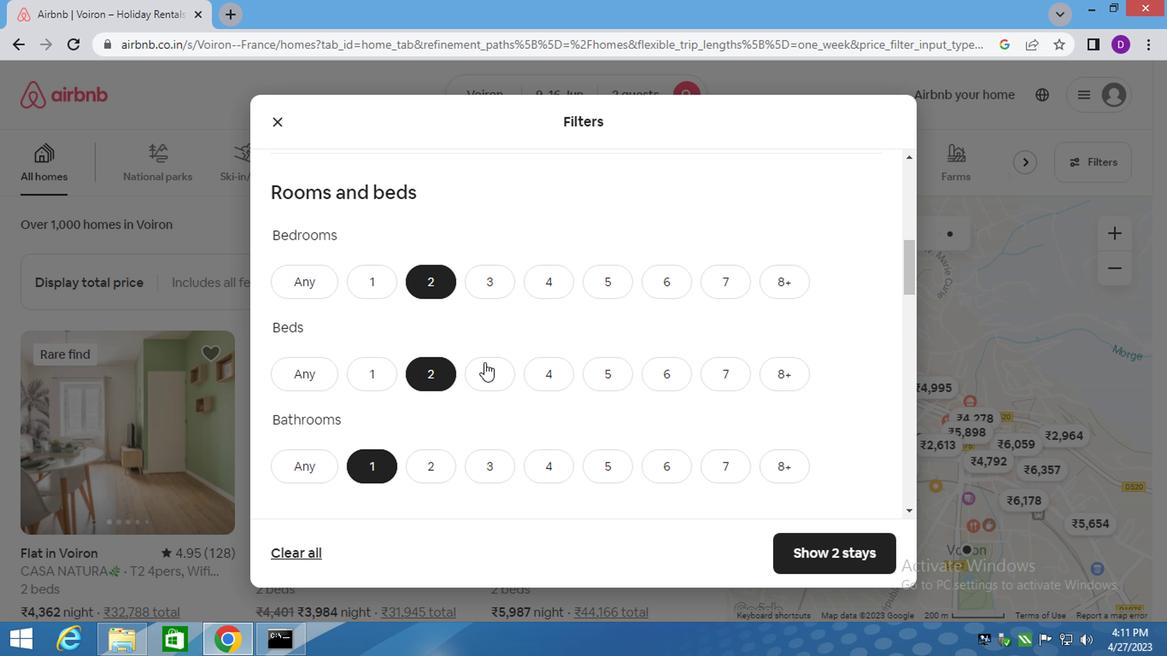 
Action: Mouse scrolled (480, 361) with delta (0, -1)
Screenshot: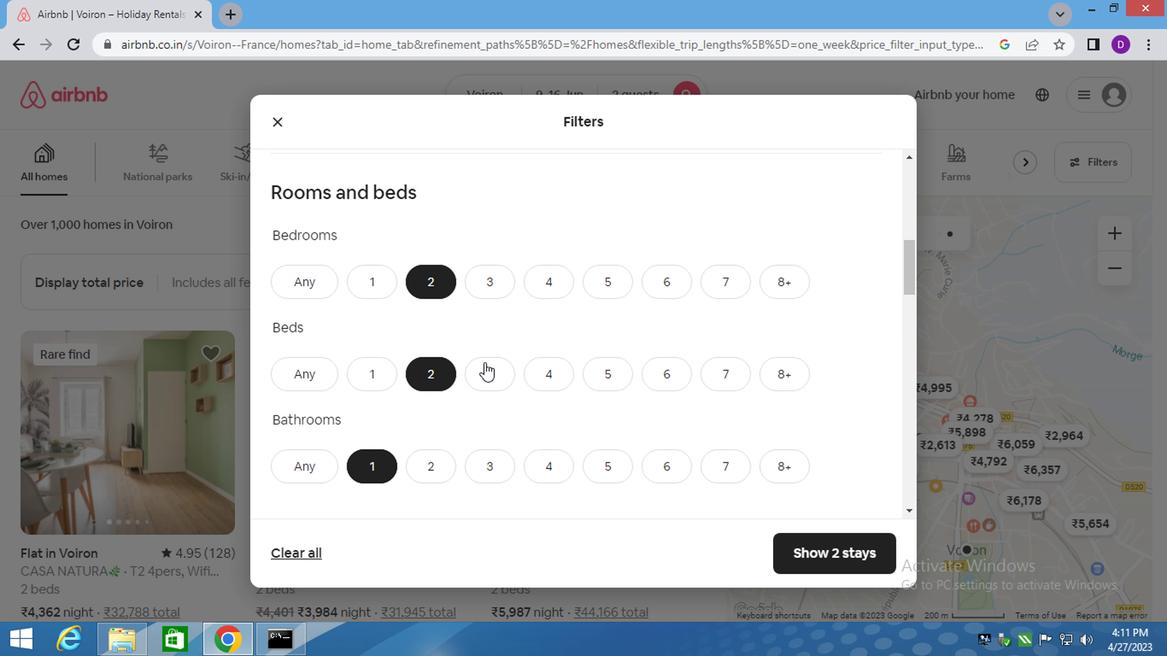 
Action: Mouse scrolled (480, 361) with delta (0, -1)
Screenshot: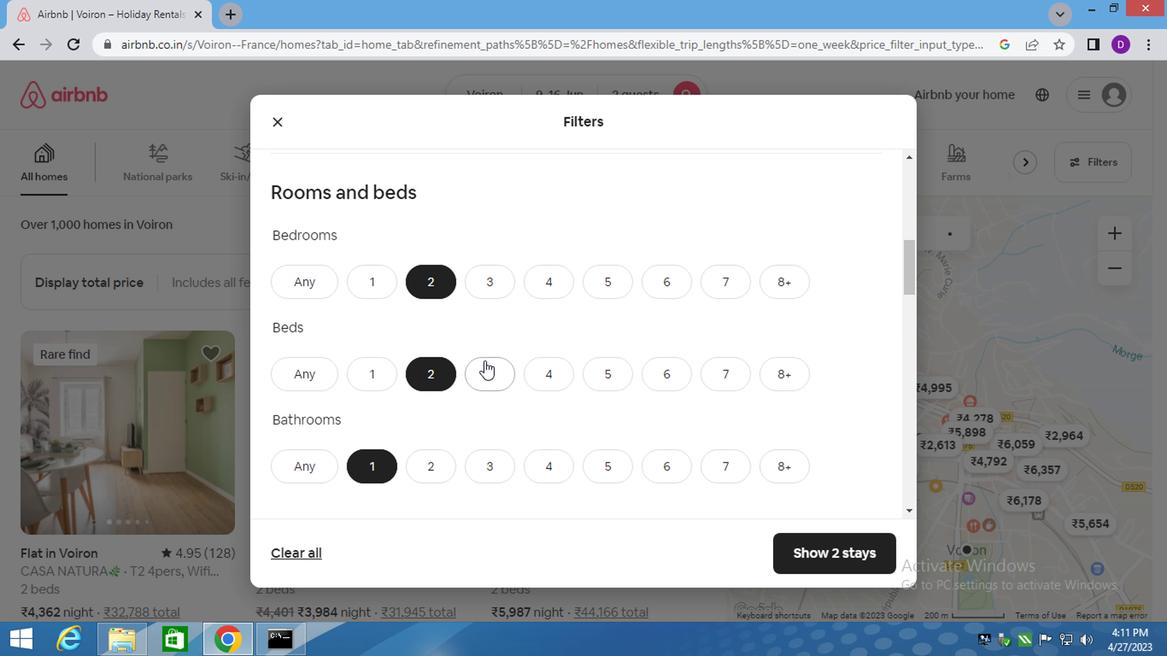 
Action: Mouse scrolled (480, 361) with delta (0, -1)
Screenshot: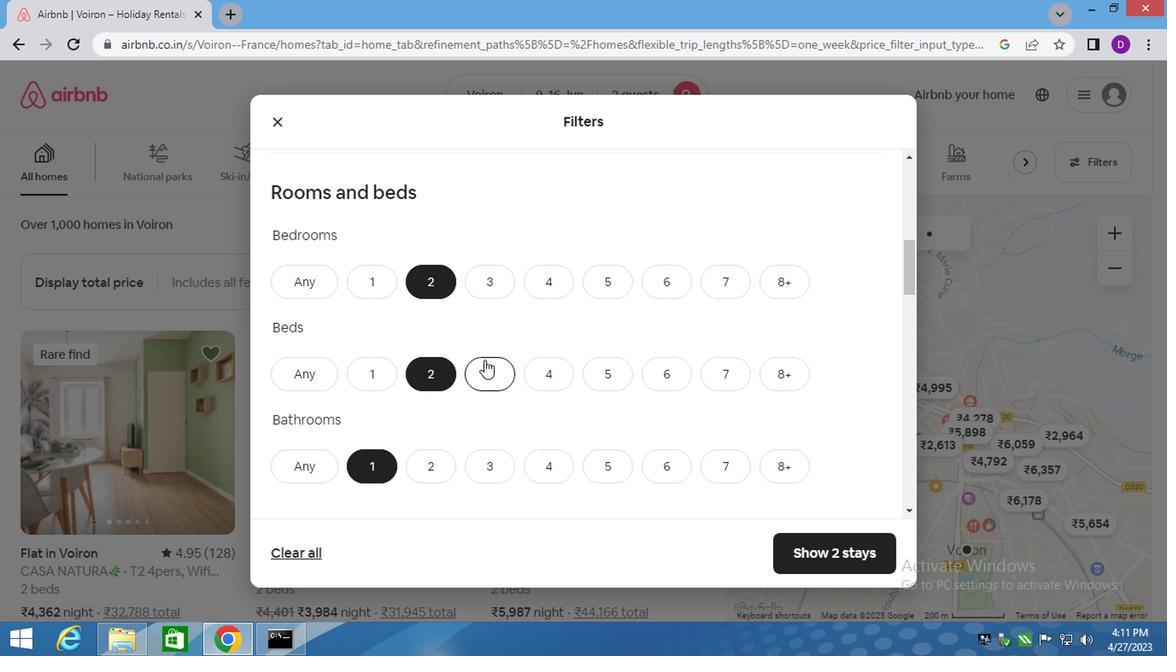 
Action: Mouse moved to (482, 362)
Screenshot: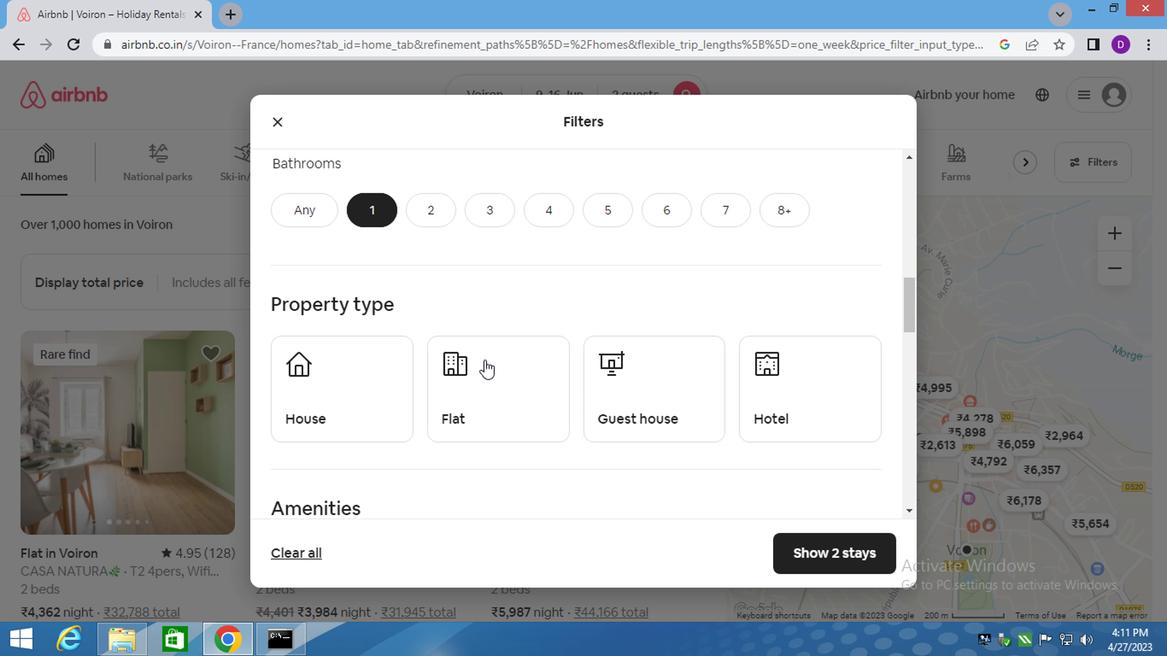 
Action: Mouse scrolled (482, 362) with delta (0, 0)
Screenshot: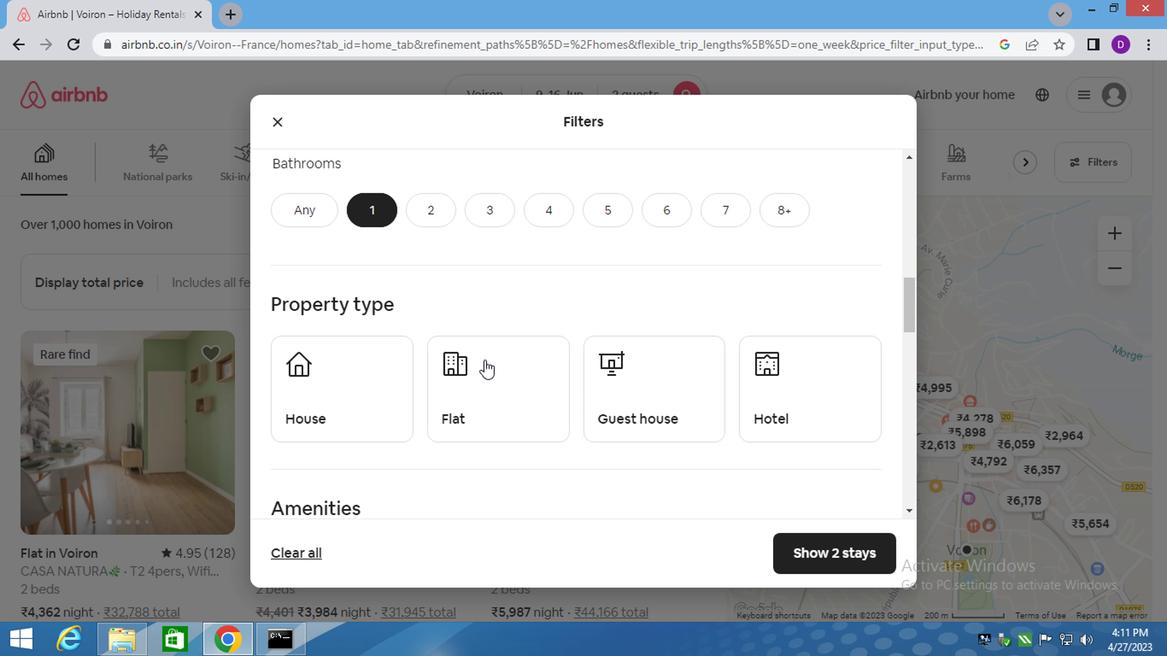 
Action: Mouse moved to (370, 311)
Screenshot: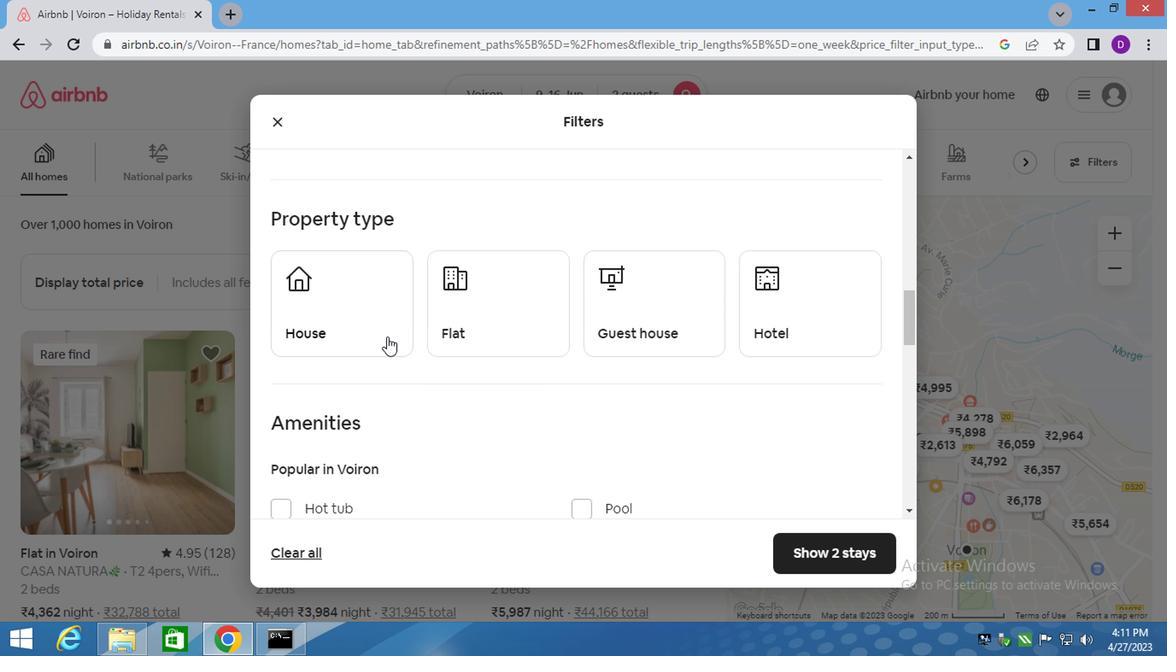 
Action: Mouse pressed left at (370, 311)
Screenshot: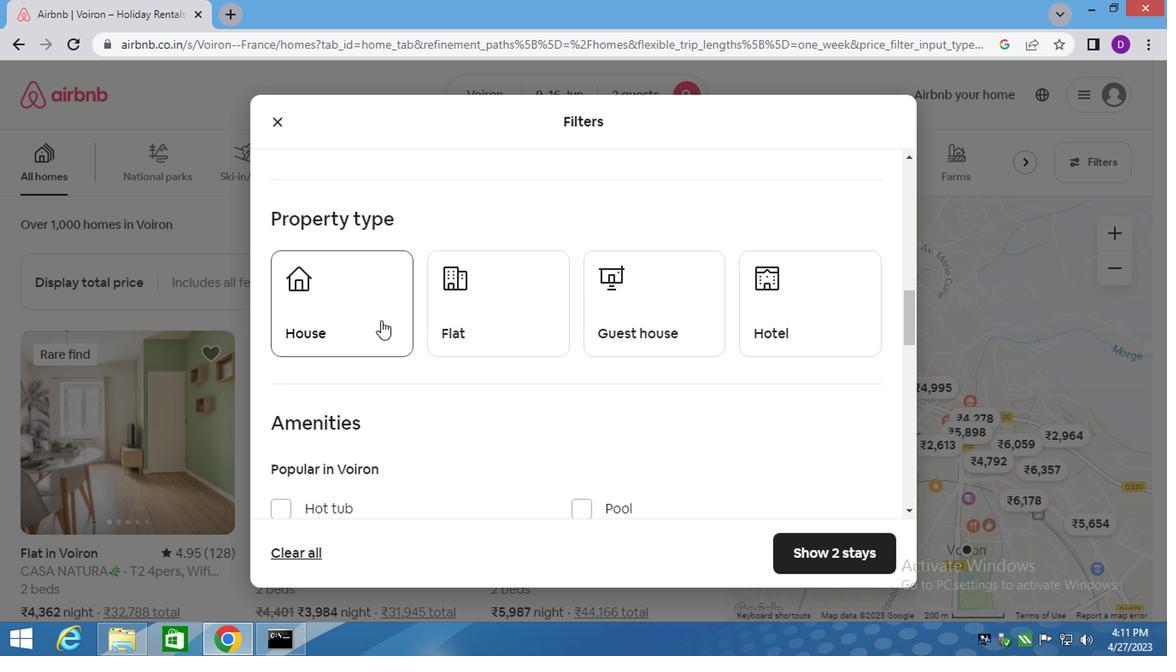 
Action: Mouse moved to (493, 309)
Screenshot: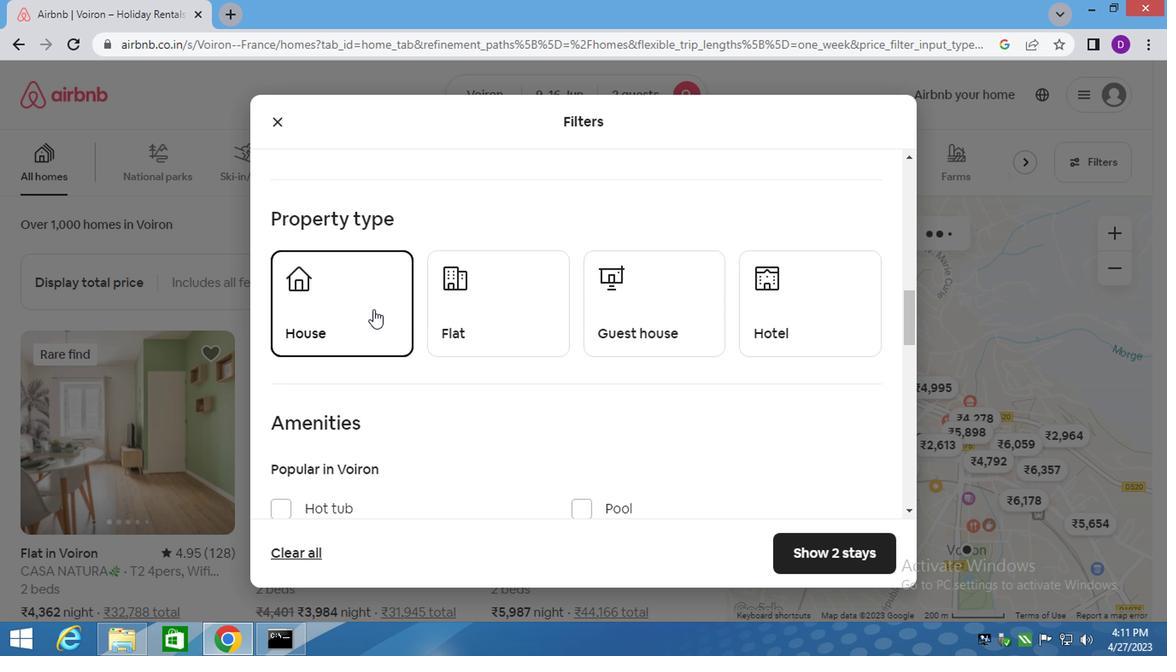 
Action: Mouse pressed left at (493, 309)
Screenshot: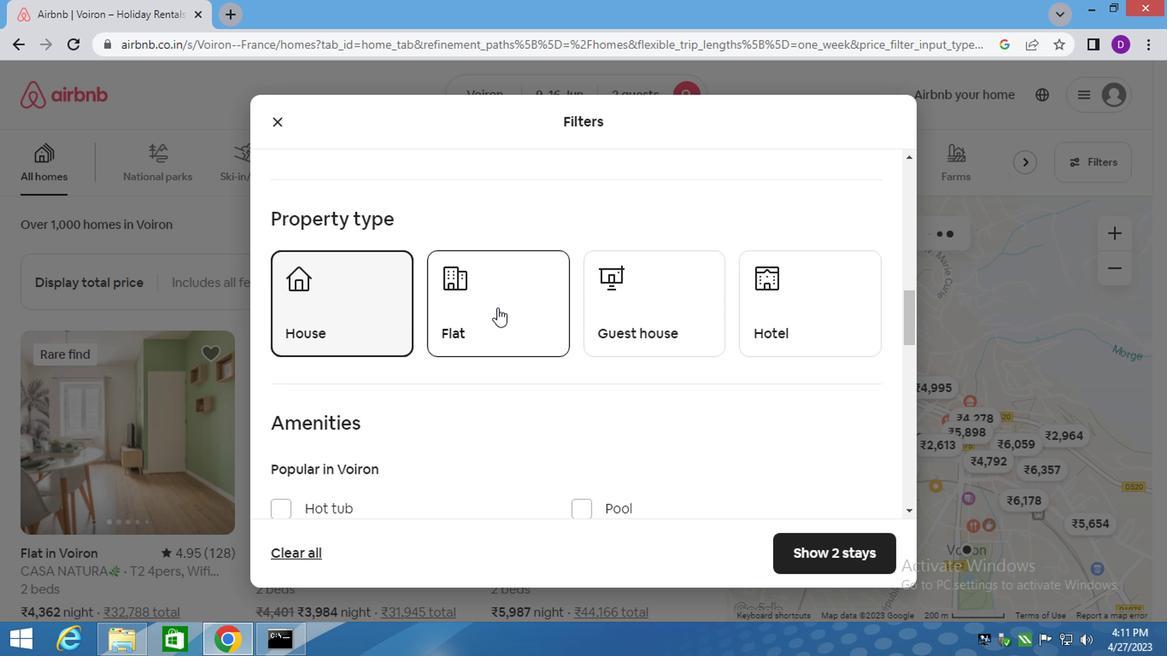 
Action: Mouse moved to (650, 290)
Screenshot: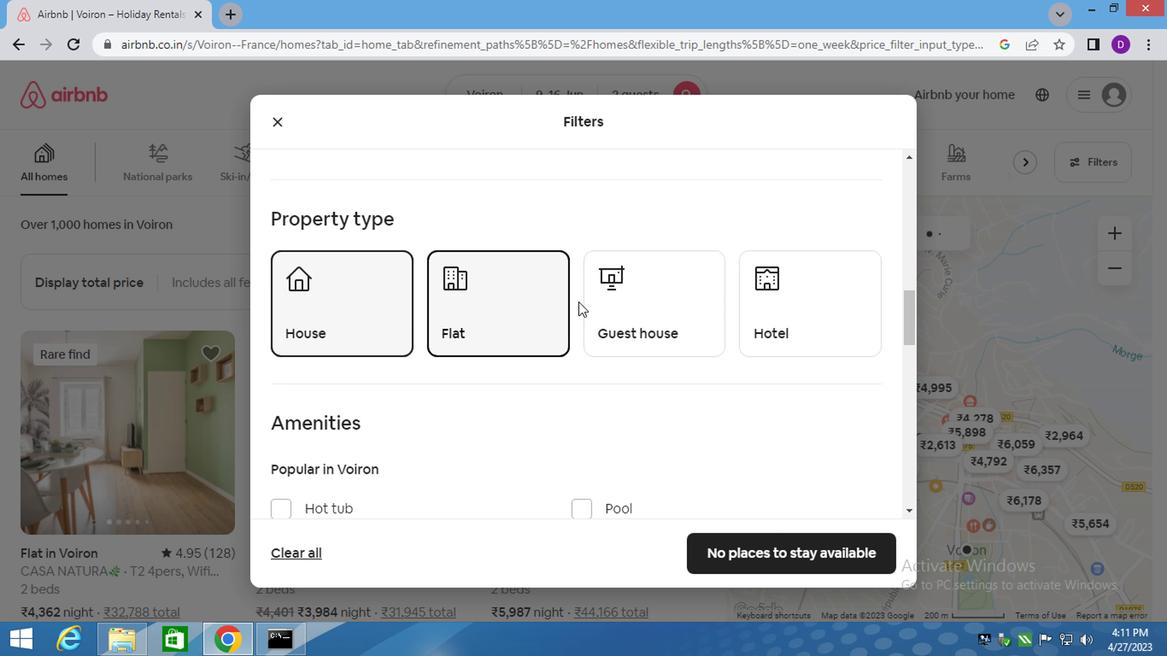 
Action: Mouse pressed left at (650, 290)
Screenshot: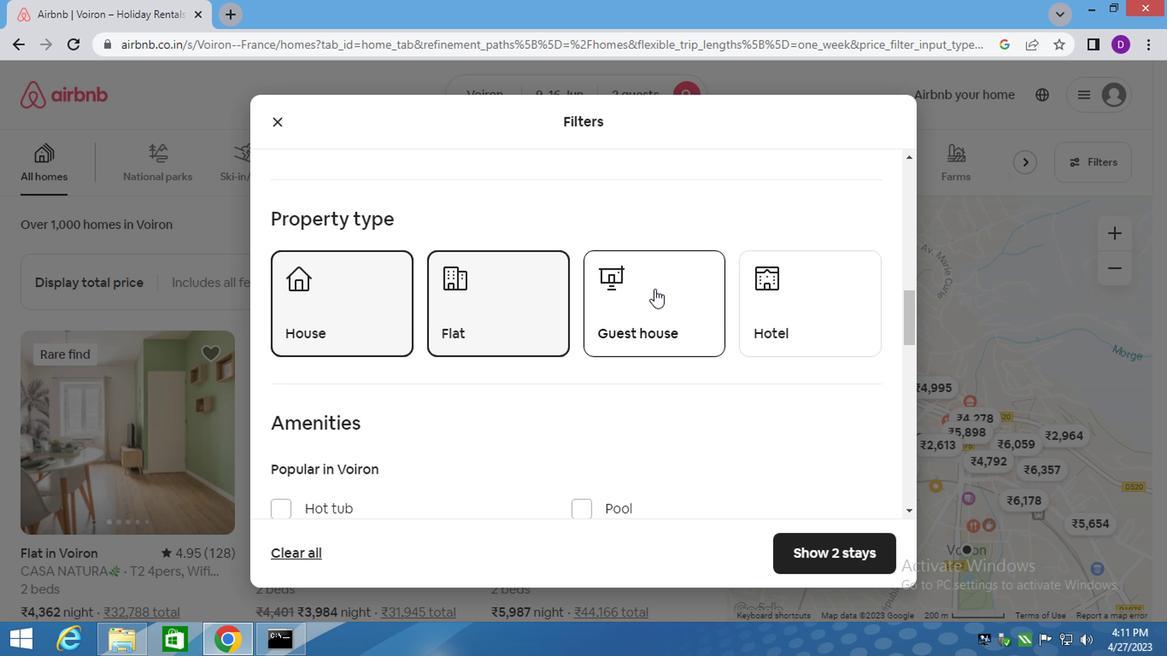 
Action: Mouse moved to (493, 363)
Screenshot: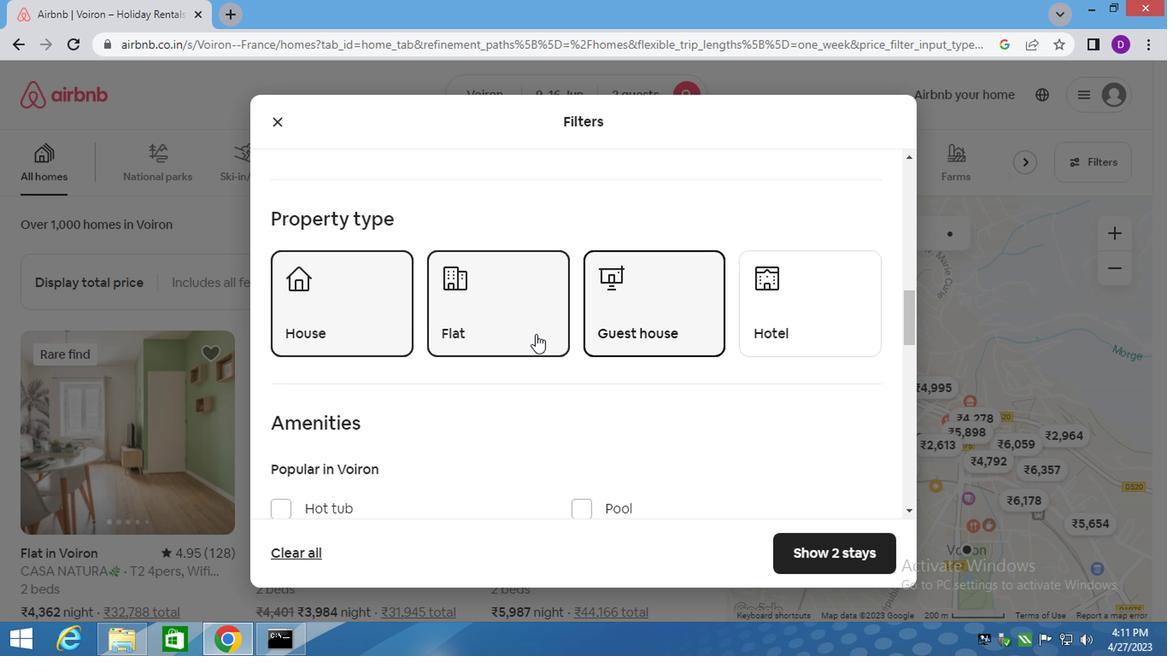 
Action: Mouse scrolled (493, 362) with delta (0, 0)
Screenshot: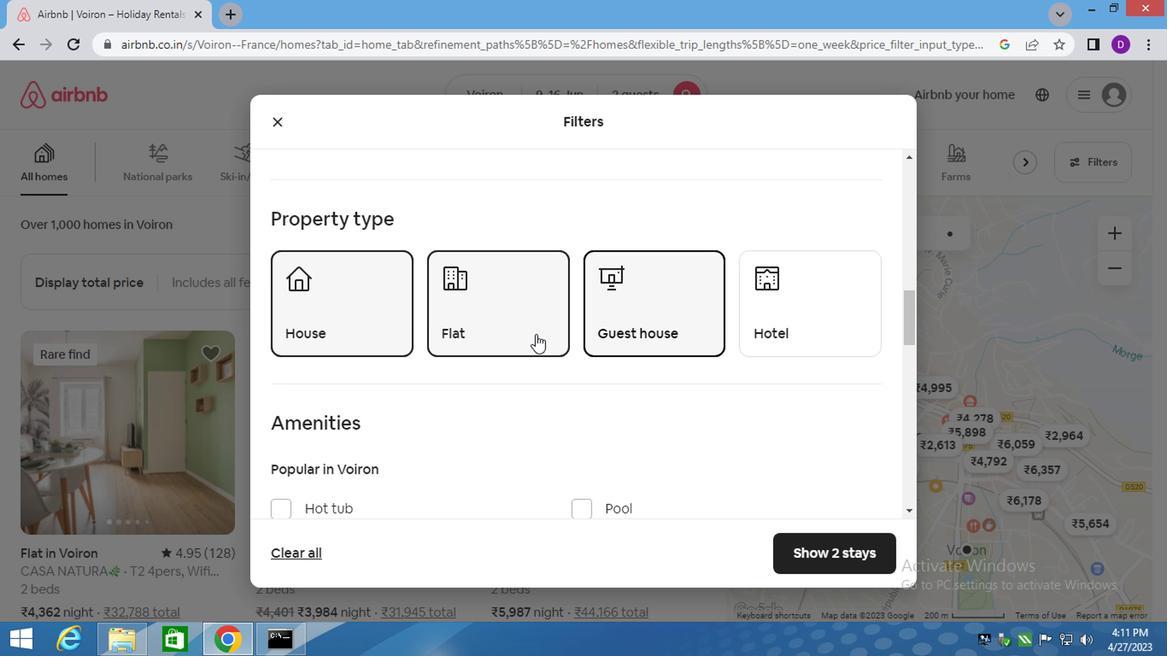 
Action: Mouse scrolled (493, 362) with delta (0, 0)
Screenshot: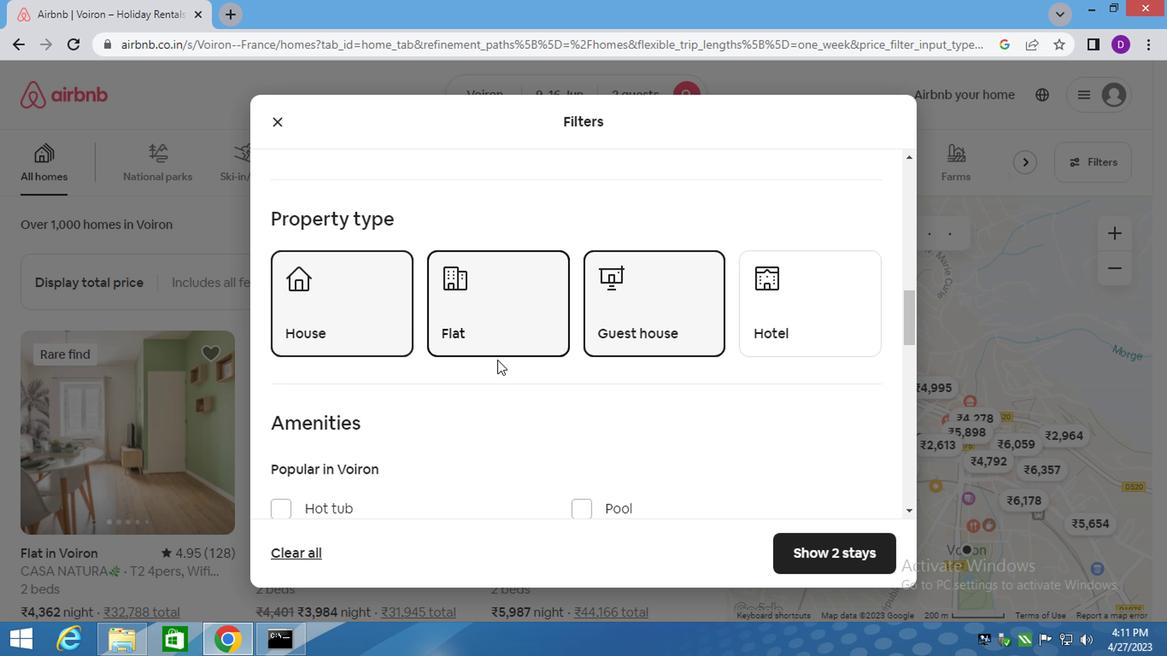 
Action: Mouse scrolled (493, 362) with delta (0, 0)
Screenshot: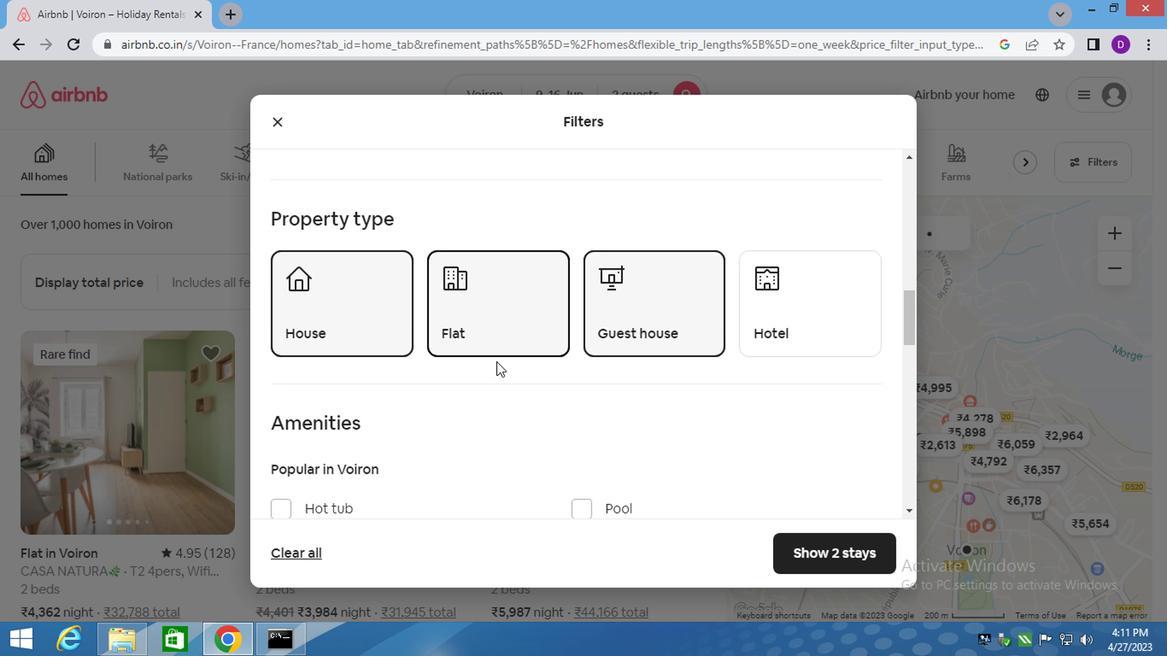 
Action: Mouse moved to (602, 356)
Screenshot: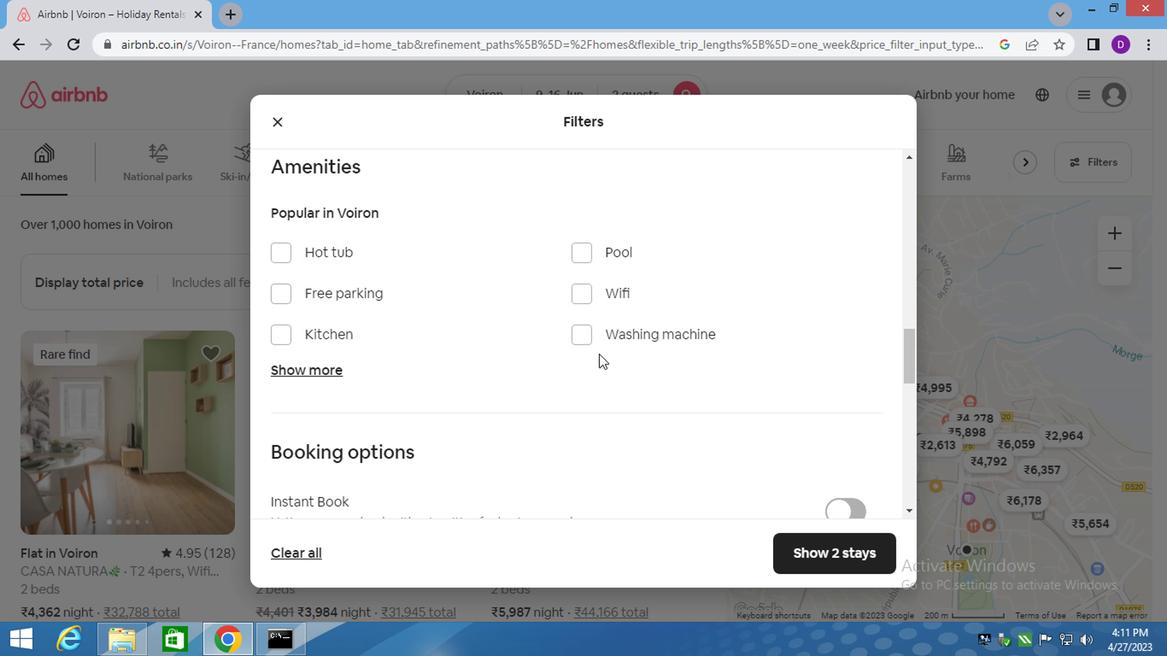 
Action: Mouse scrolled (602, 355) with delta (0, -1)
Screenshot: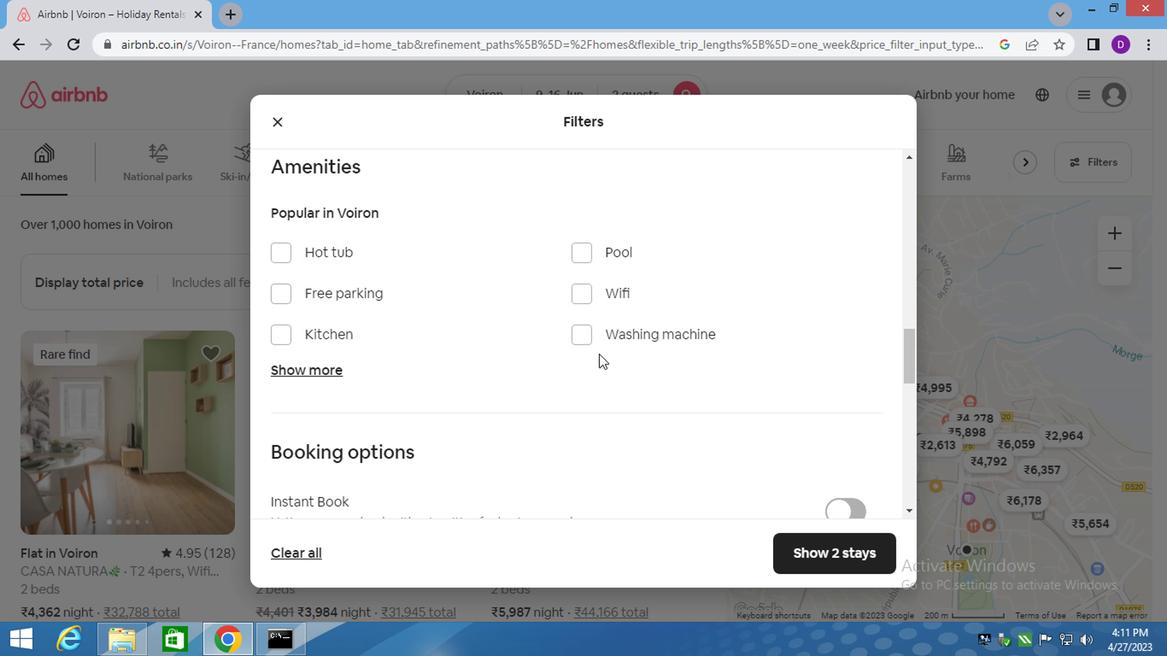 
Action: Mouse scrolled (602, 355) with delta (0, -1)
Screenshot: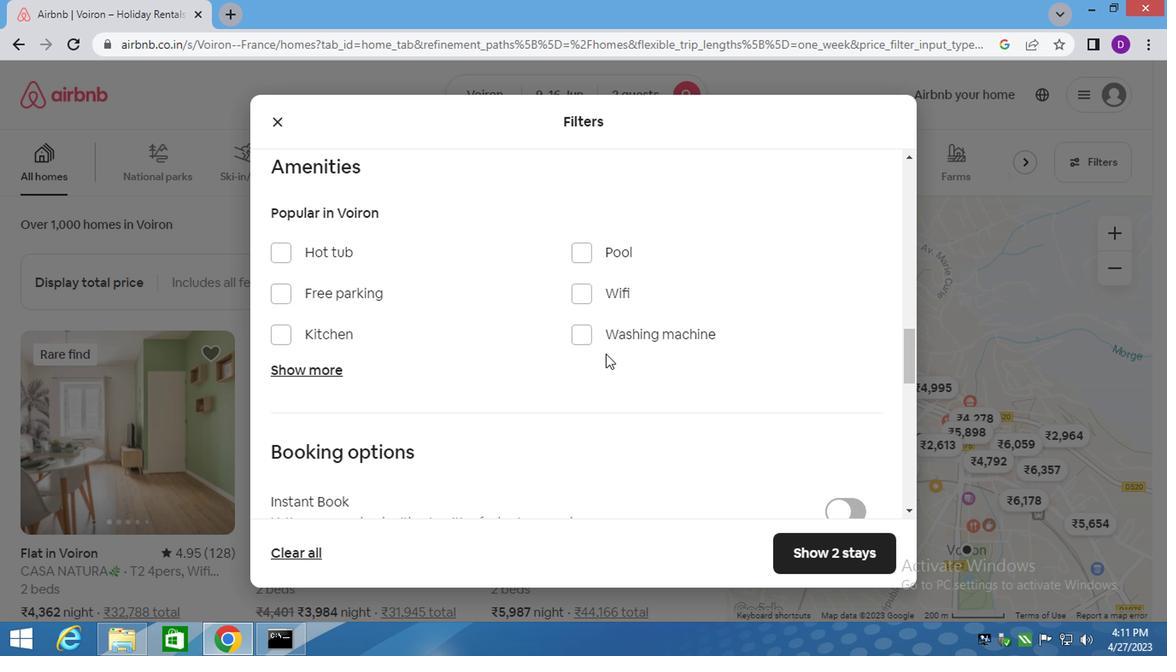 
Action: Mouse moved to (831, 399)
Screenshot: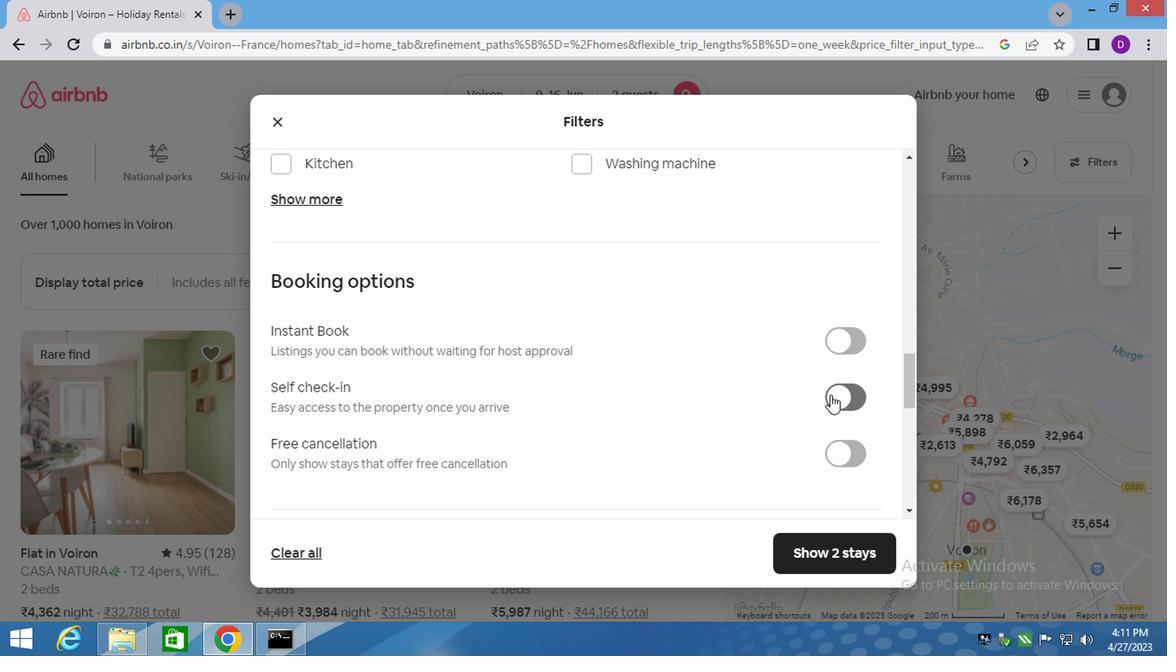 
Action: Mouse pressed left at (831, 399)
Screenshot: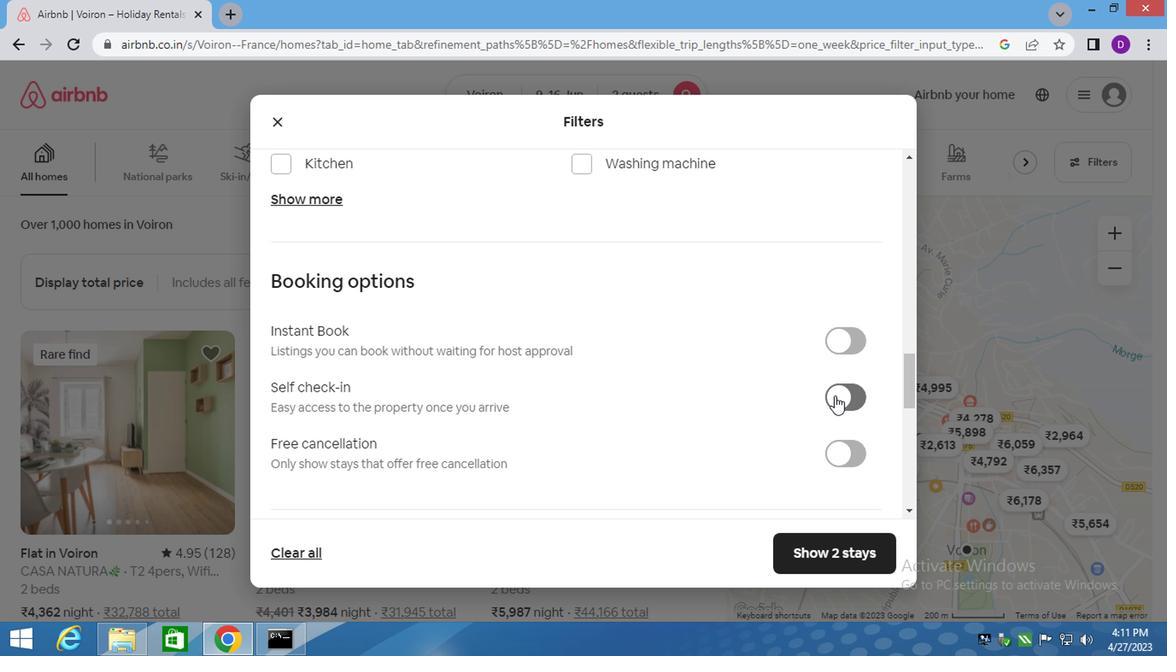 
Action: Mouse moved to (710, 421)
Screenshot: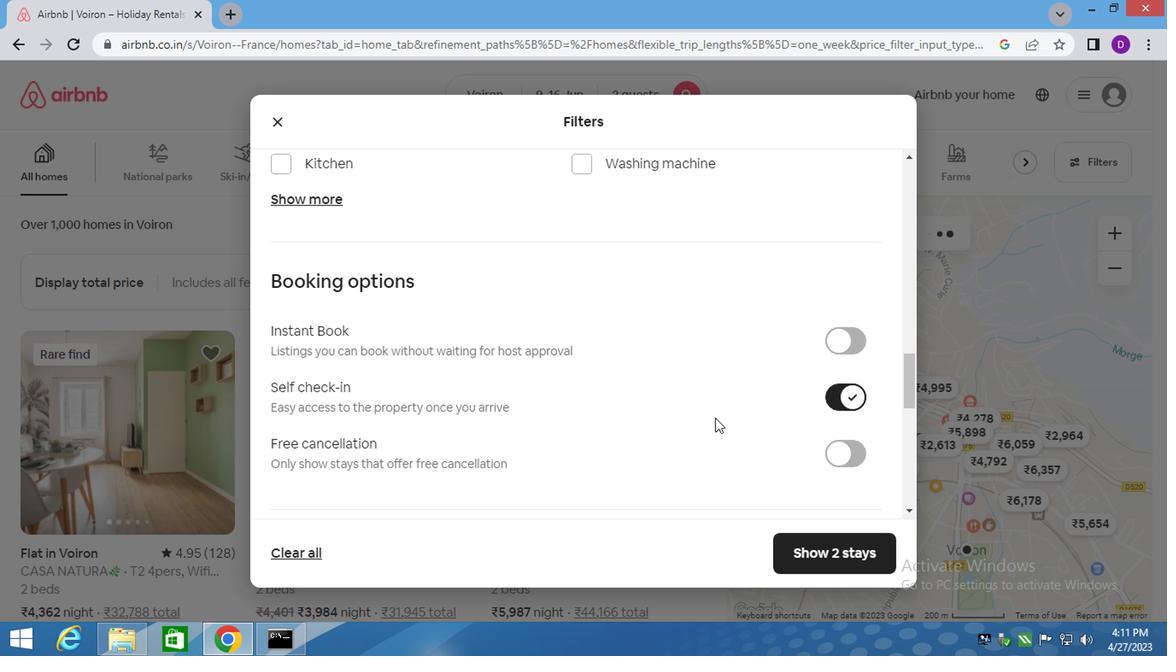 
Action: Mouse scrolled (710, 420) with delta (0, -1)
Screenshot: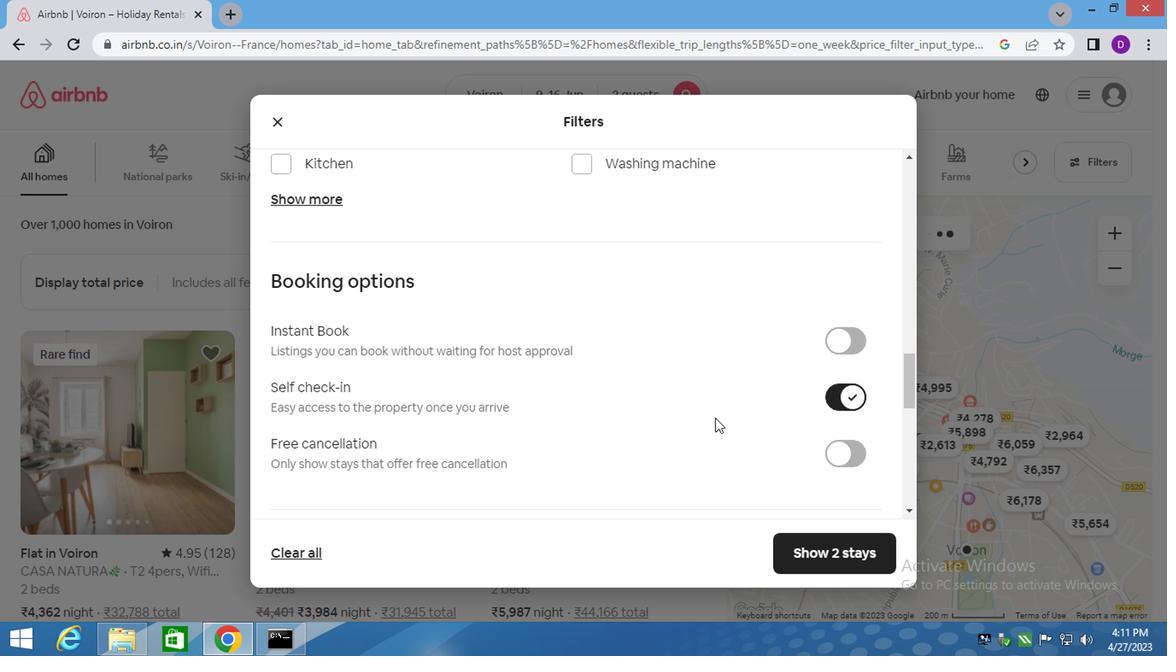 
Action: Mouse scrolled (710, 420) with delta (0, -1)
Screenshot: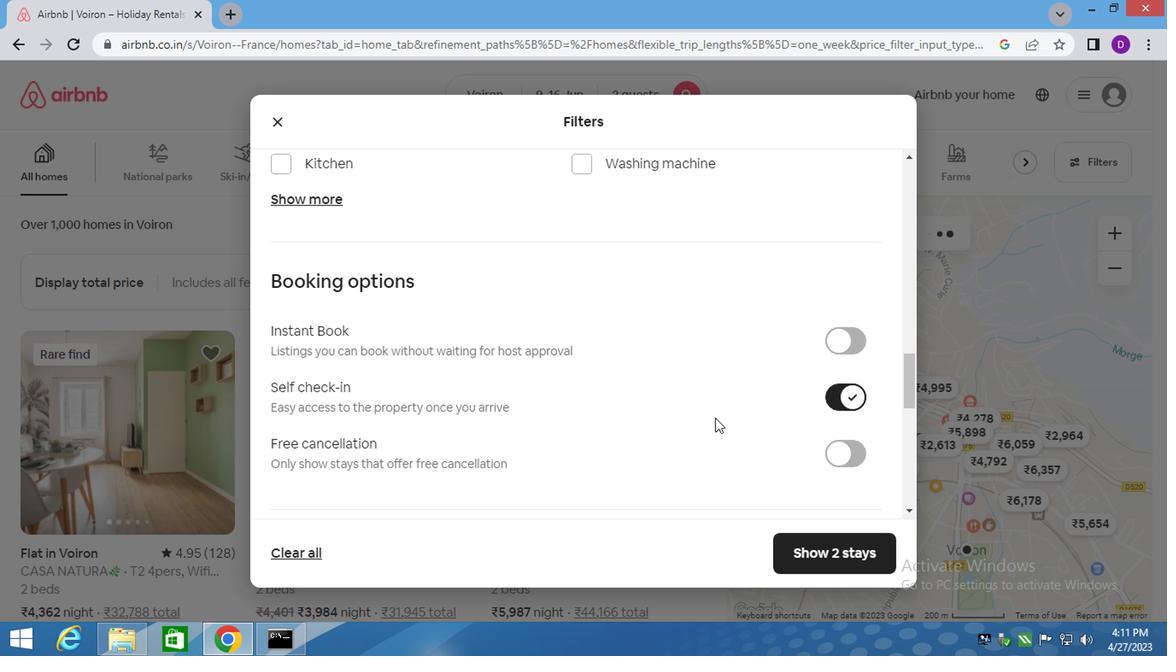 
Action: Mouse scrolled (710, 420) with delta (0, -1)
Screenshot: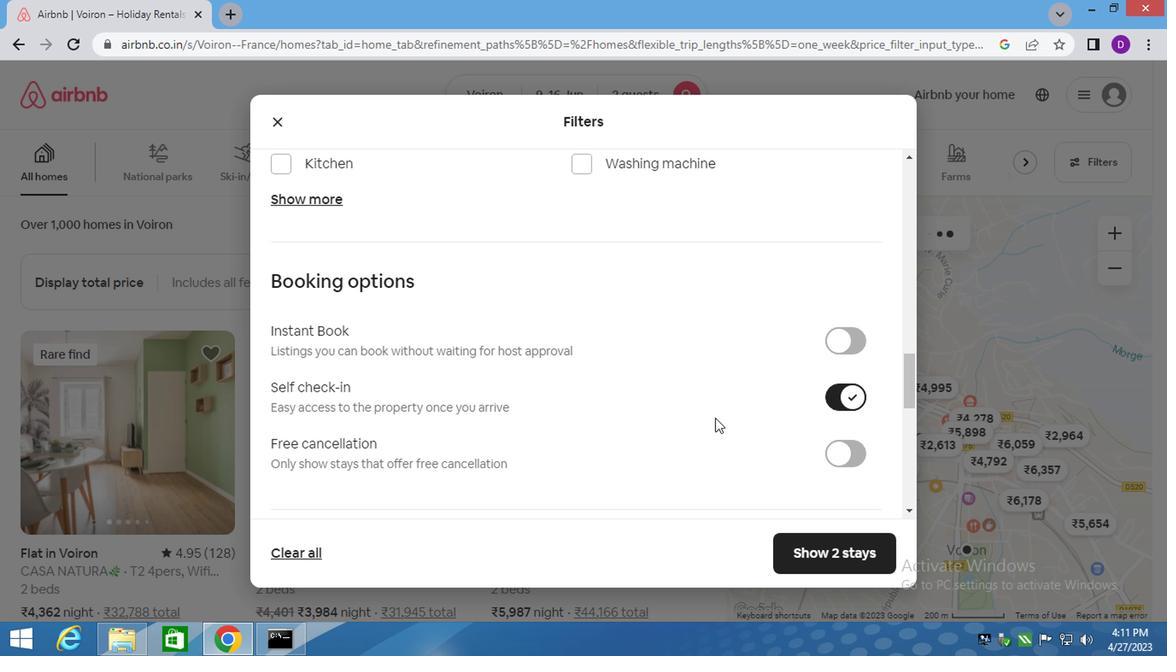 
Action: Mouse scrolled (710, 420) with delta (0, -1)
Screenshot: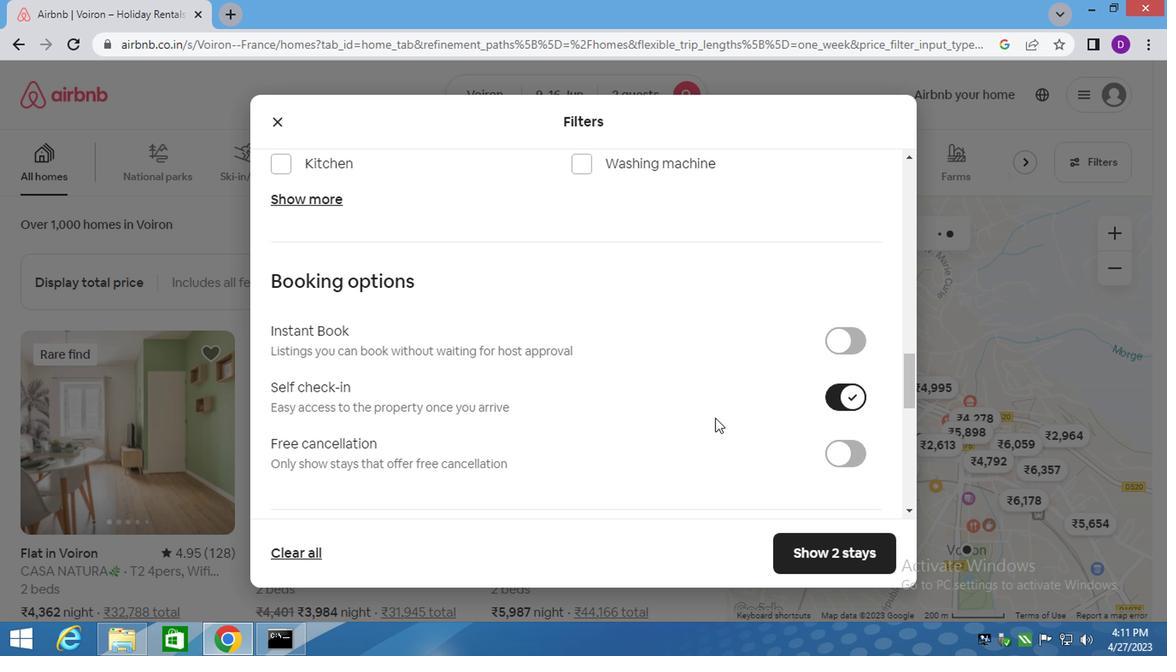 
Action: Mouse scrolled (710, 420) with delta (0, -1)
Screenshot: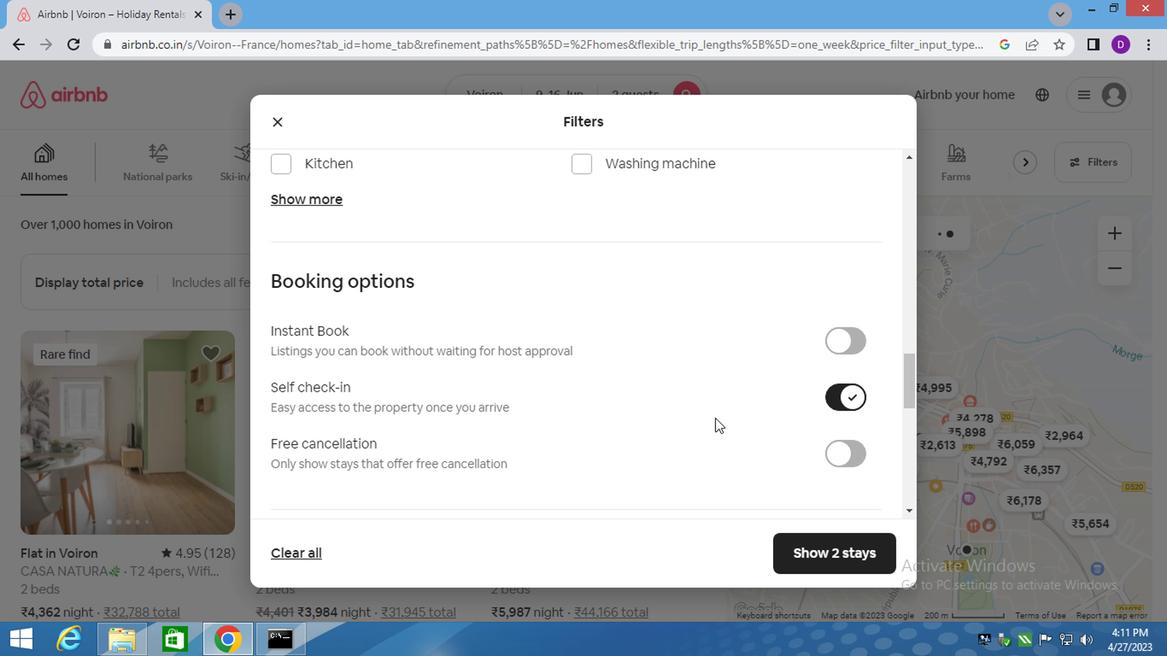 
Action: Mouse moved to (830, 548)
Screenshot: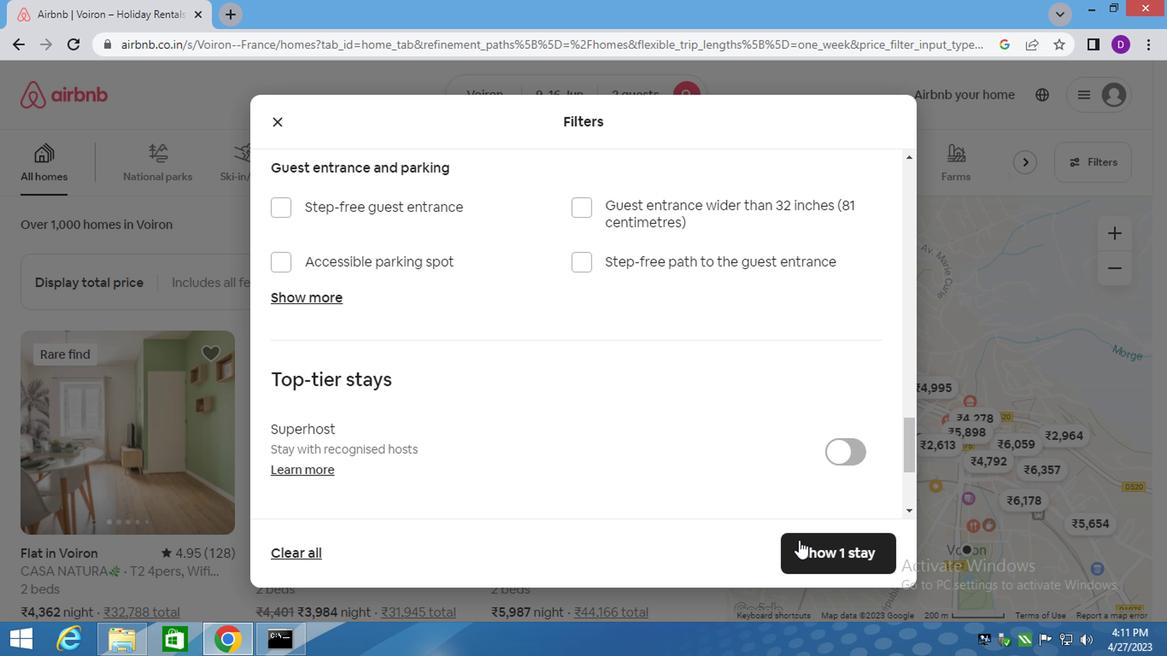 
Action: Mouse pressed left at (830, 548)
Screenshot: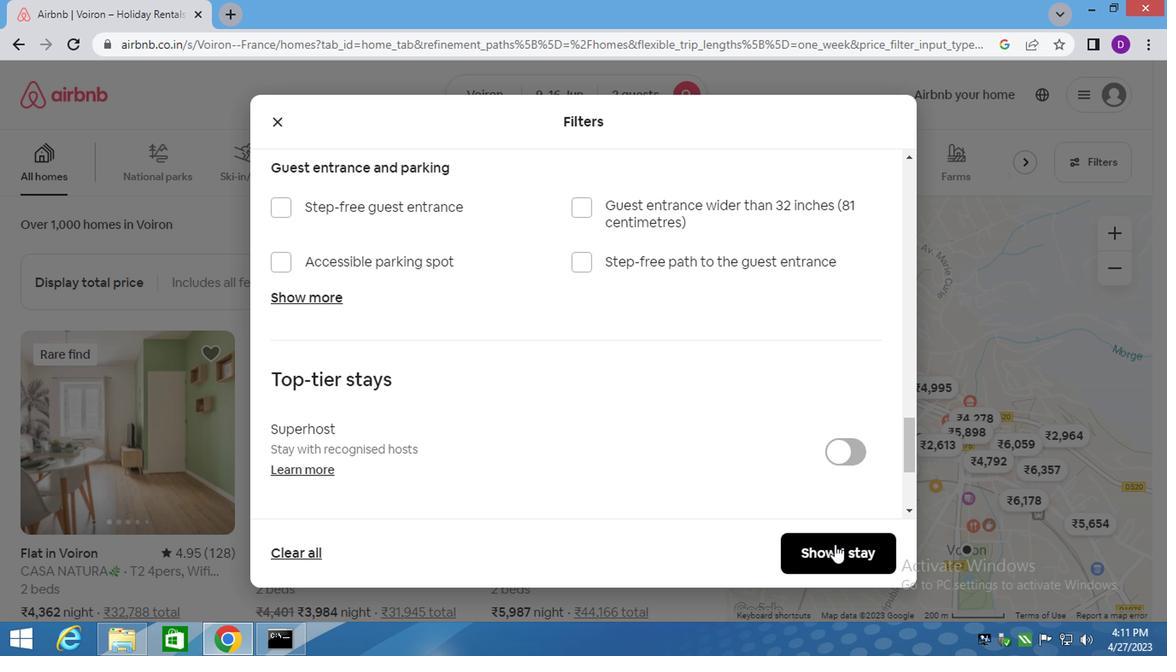 
Action: Mouse moved to (831, 549)
Screenshot: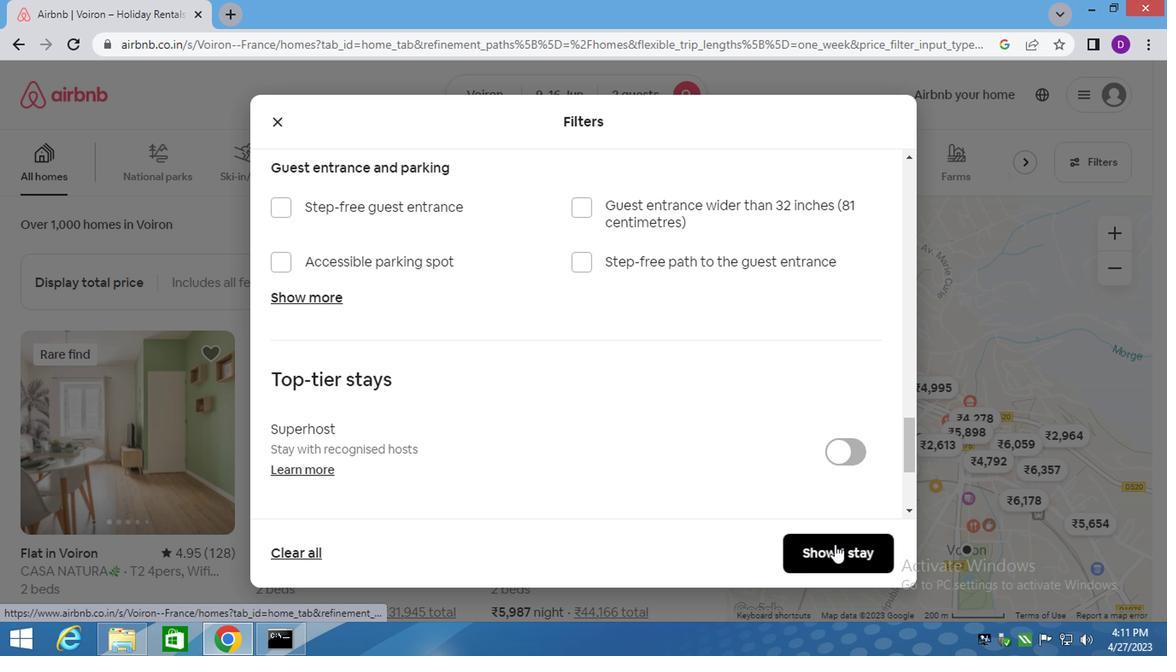 
